 Task: Find connections with filter location Santa Cruz do Capibaribe with filter topic #Entrepreneurwith filter profile language Spanish with filter current company Servion Global Solutions with filter school Institute of Cost Accountants of India with filter industry Commercial and Industrial Equipment Rental with filter service category Search Engine Optimization (SEO) with filter keywords title Pharmacy Assistant
Action: Mouse moved to (191, 270)
Screenshot: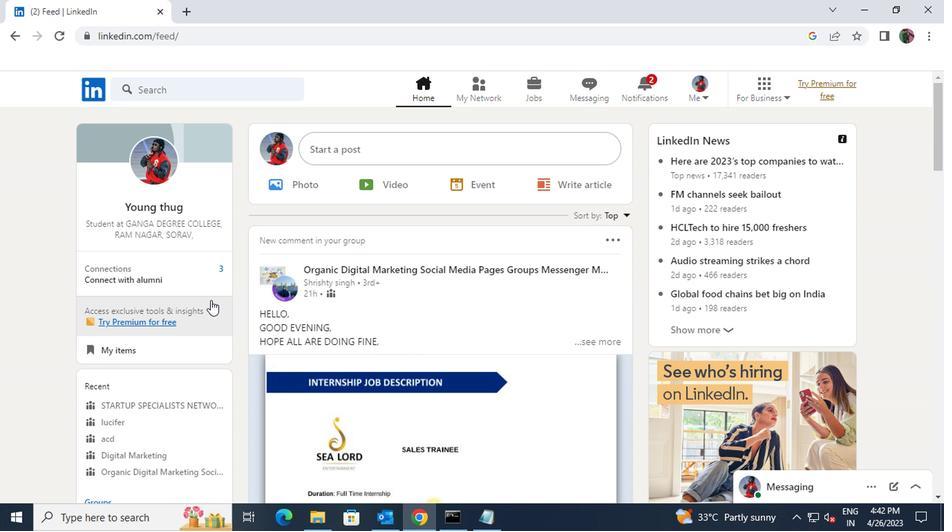 
Action: Mouse pressed left at (191, 270)
Screenshot: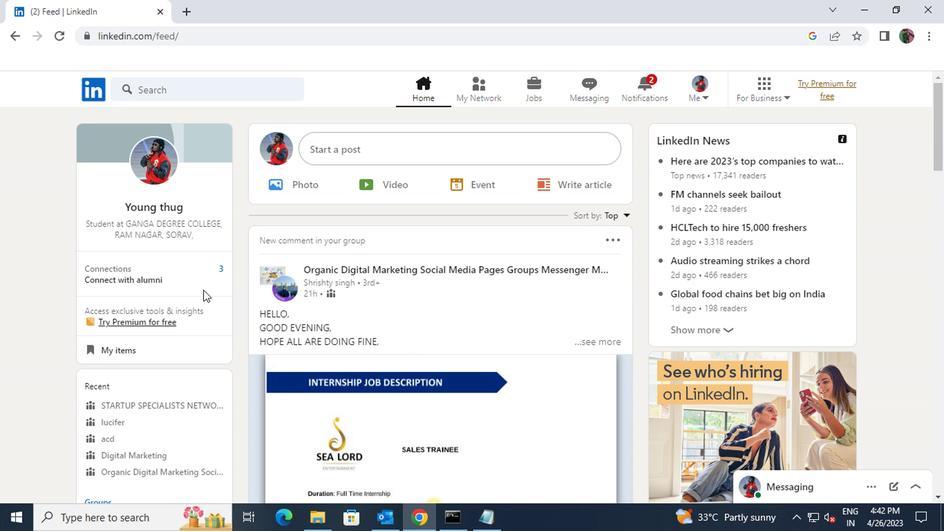 
Action: Mouse moved to (212, 159)
Screenshot: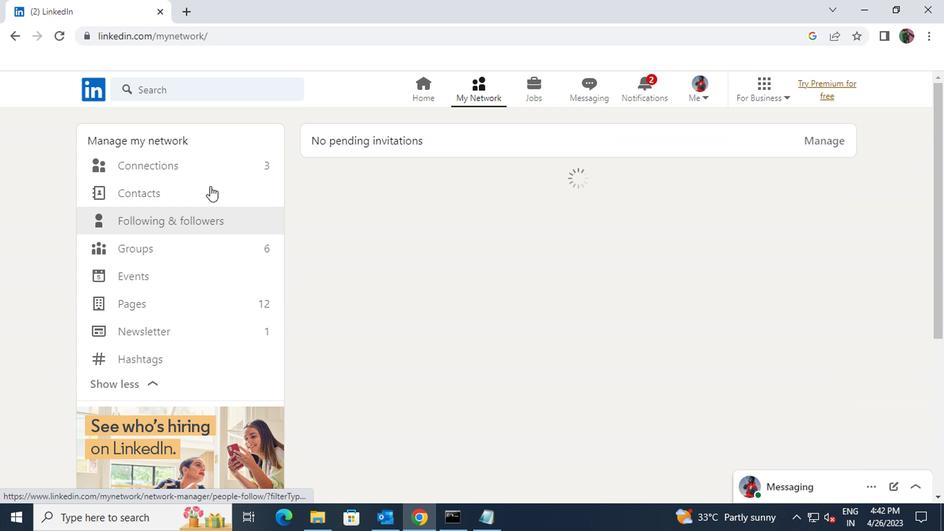 
Action: Mouse pressed left at (212, 159)
Screenshot: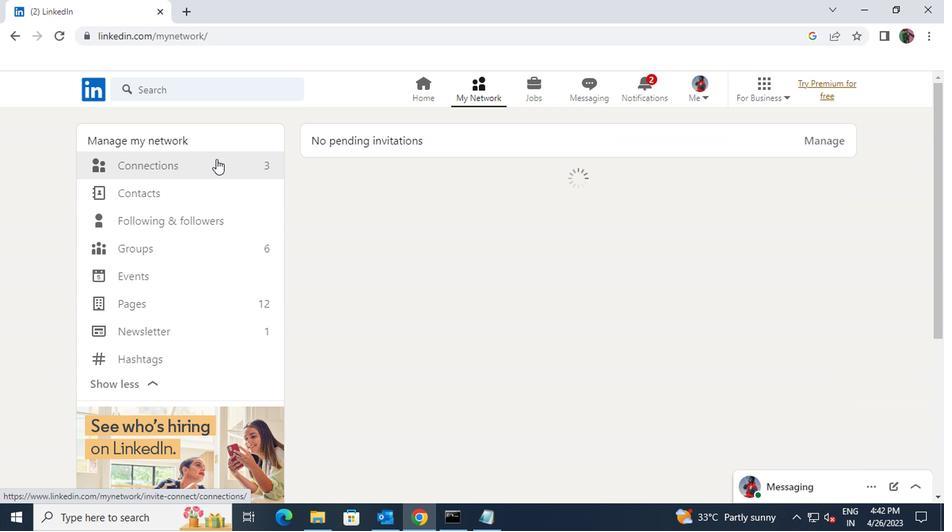 
Action: Mouse moved to (557, 167)
Screenshot: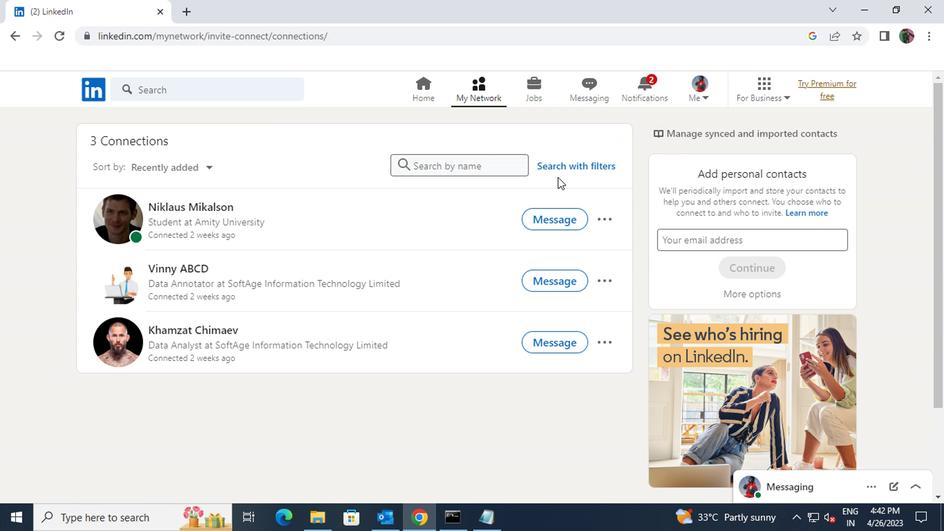 
Action: Mouse pressed left at (557, 167)
Screenshot: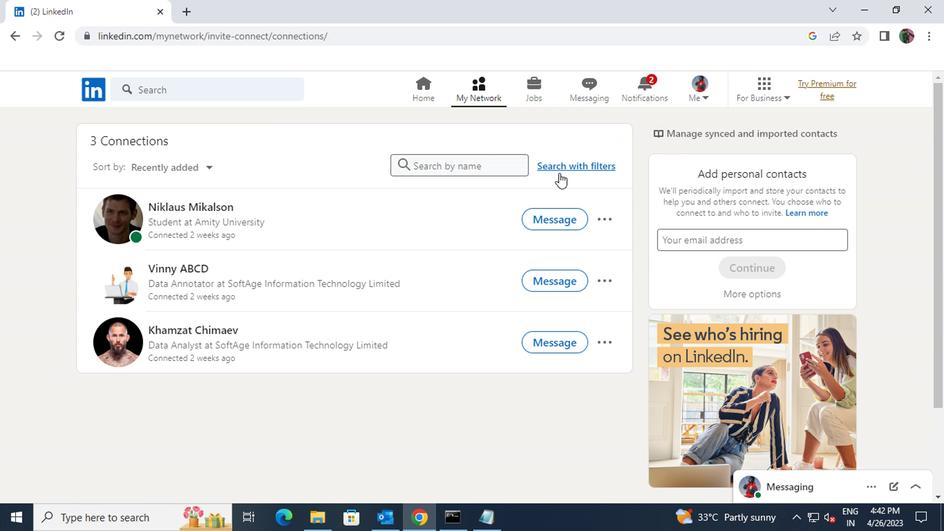 
Action: Mouse moved to (505, 133)
Screenshot: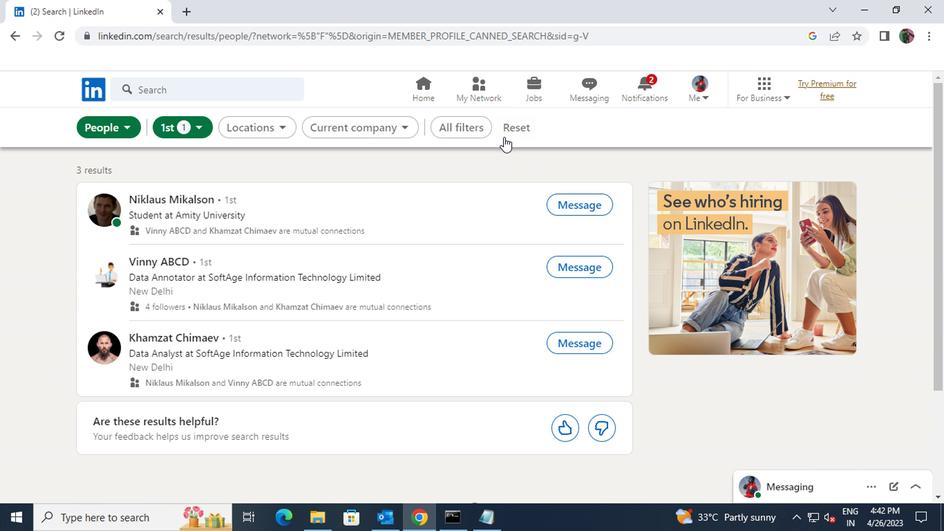 
Action: Mouse pressed left at (505, 133)
Screenshot: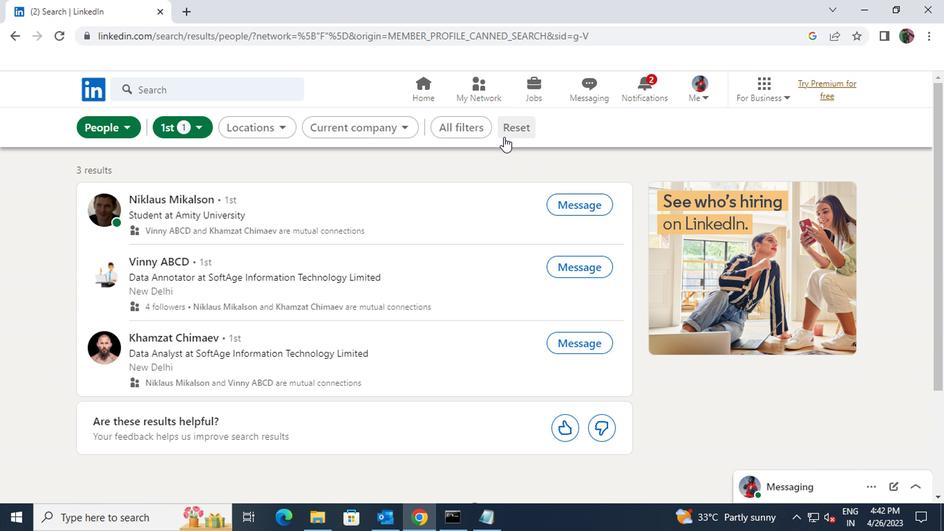 
Action: Mouse moved to (491, 132)
Screenshot: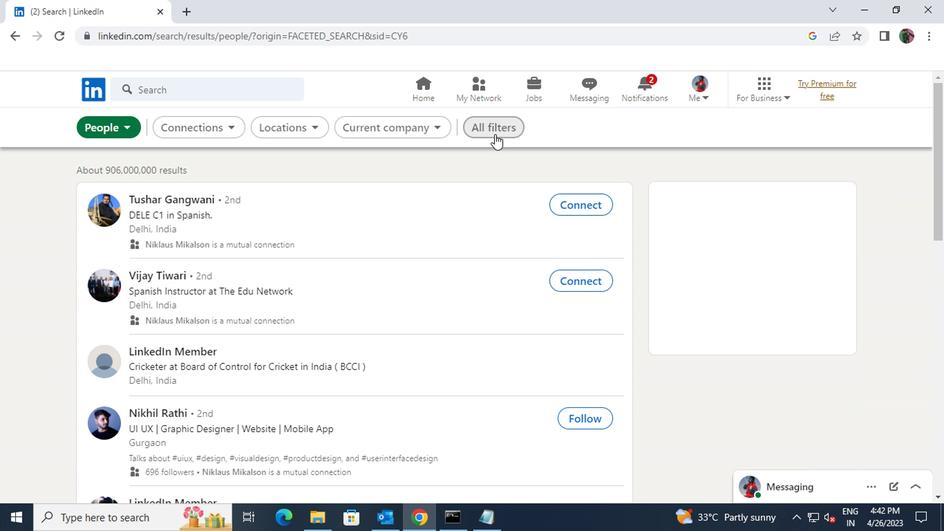 
Action: Mouse pressed left at (491, 132)
Screenshot: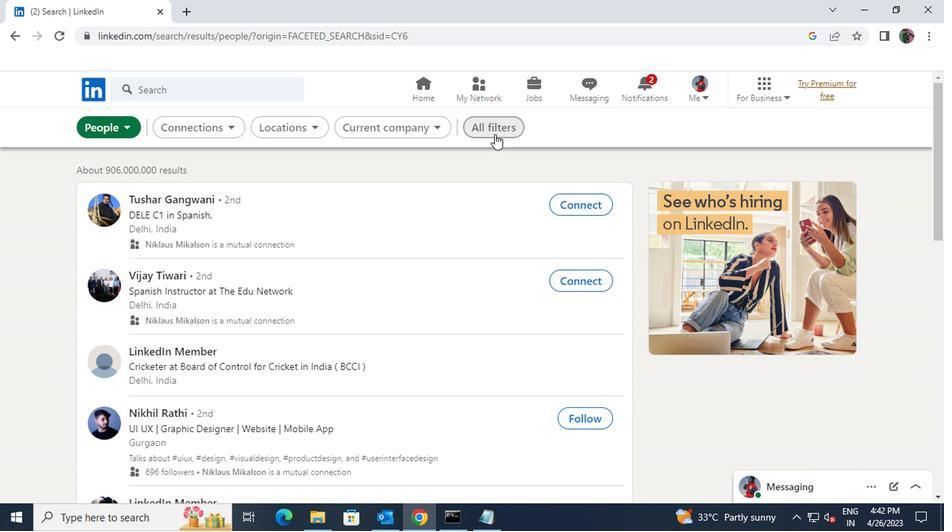 
Action: Mouse moved to (635, 296)
Screenshot: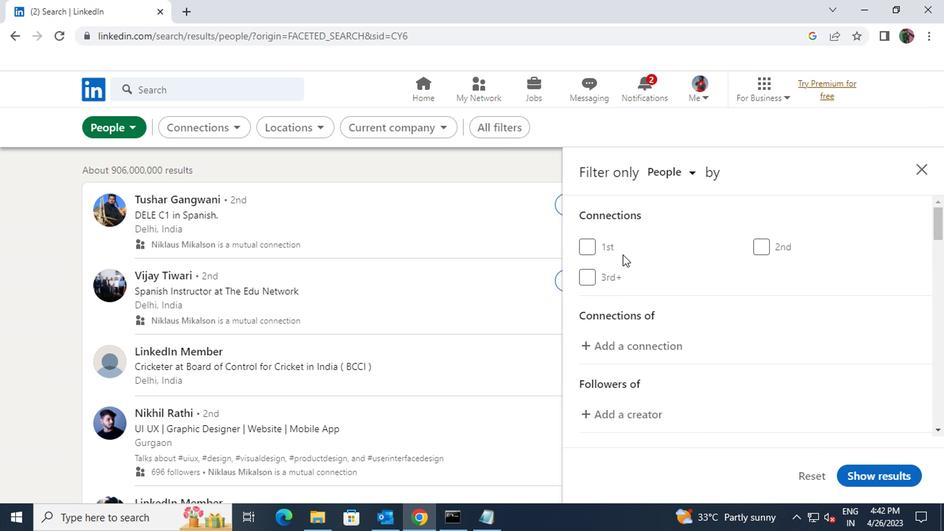 
Action: Mouse scrolled (635, 295) with delta (0, 0)
Screenshot: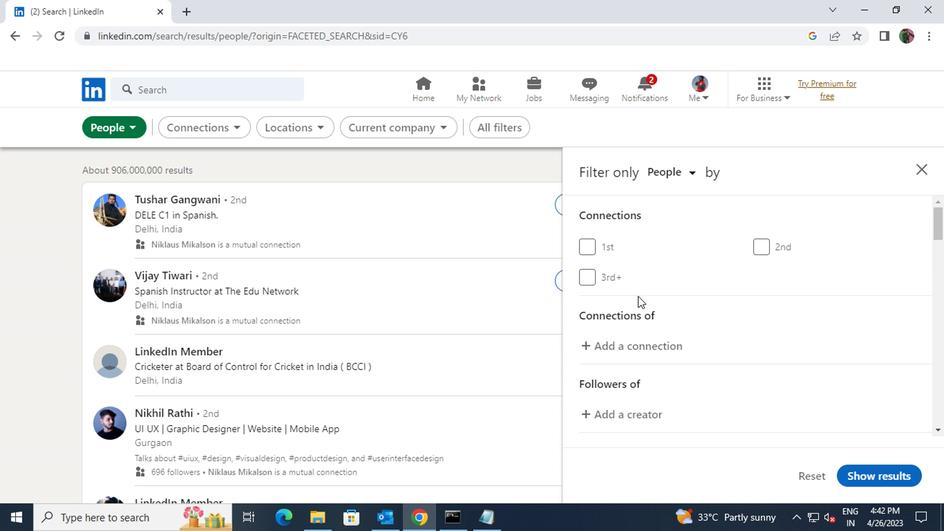 
Action: Mouse scrolled (635, 295) with delta (0, 0)
Screenshot: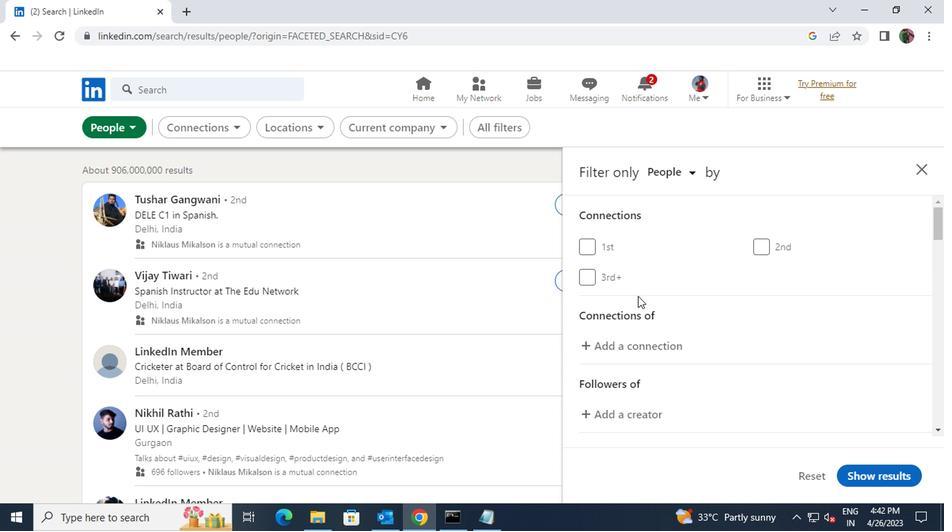 
Action: Mouse scrolled (635, 295) with delta (0, 0)
Screenshot: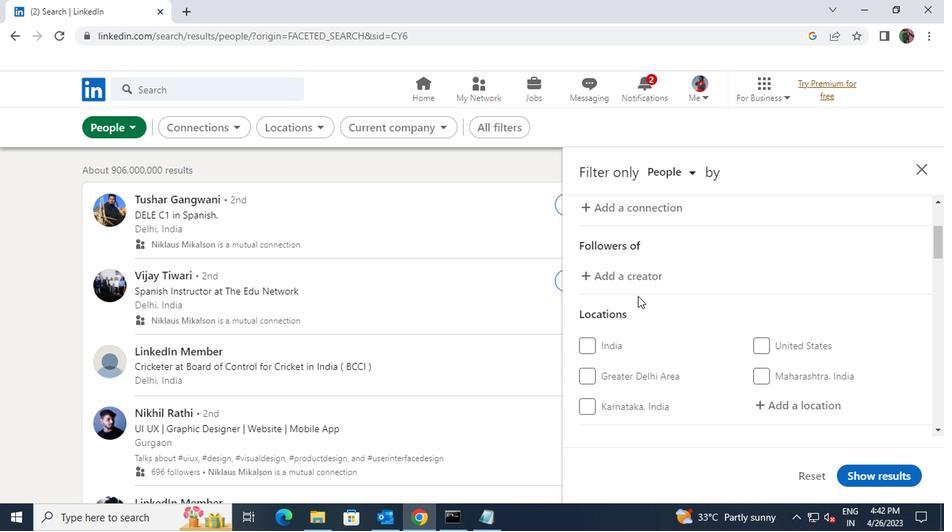 
Action: Mouse moved to (781, 328)
Screenshot: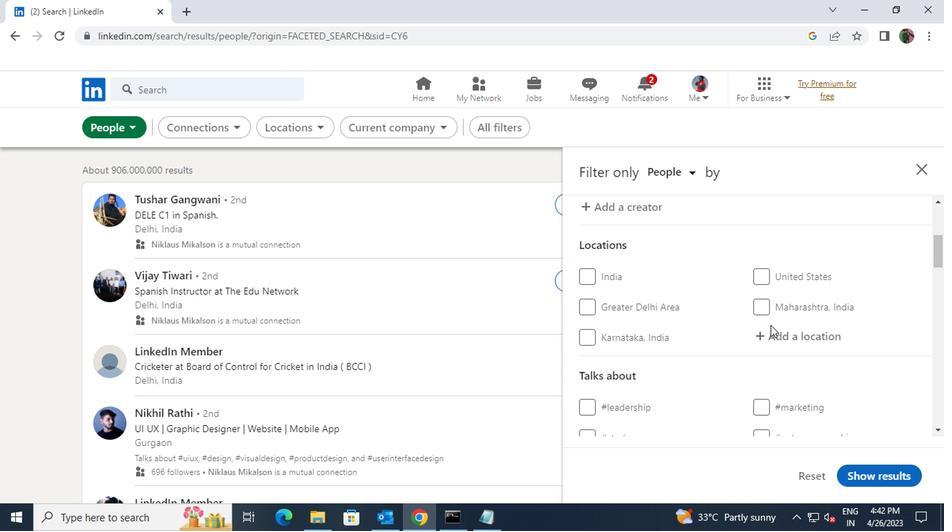 
Action: Mouse pressed left at (781, 328)
Screenshot: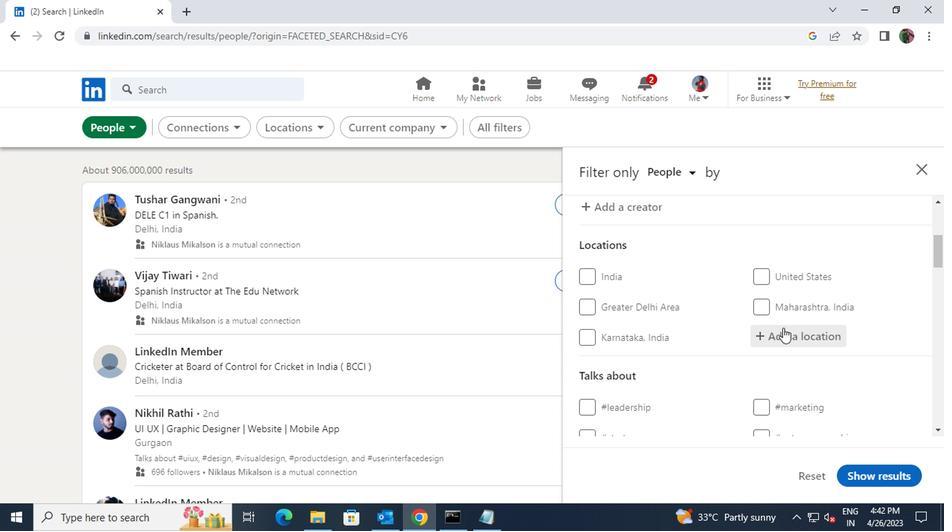 
Action: Key pressed <Key.shift>SANTA<Key.space>CRUZ<Key.space>DO<Key.space>CAP
Screenshot: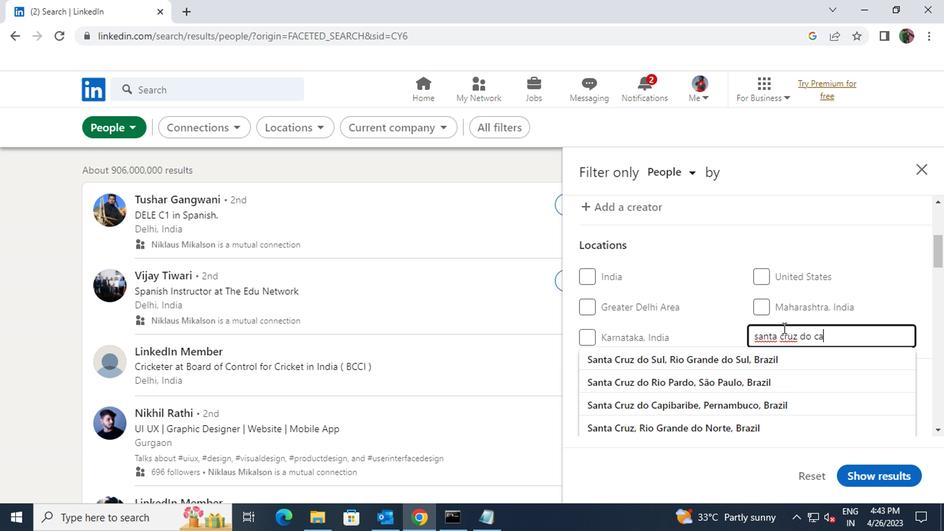 
Action: Mouse moved to (771, 358)
Screenshot: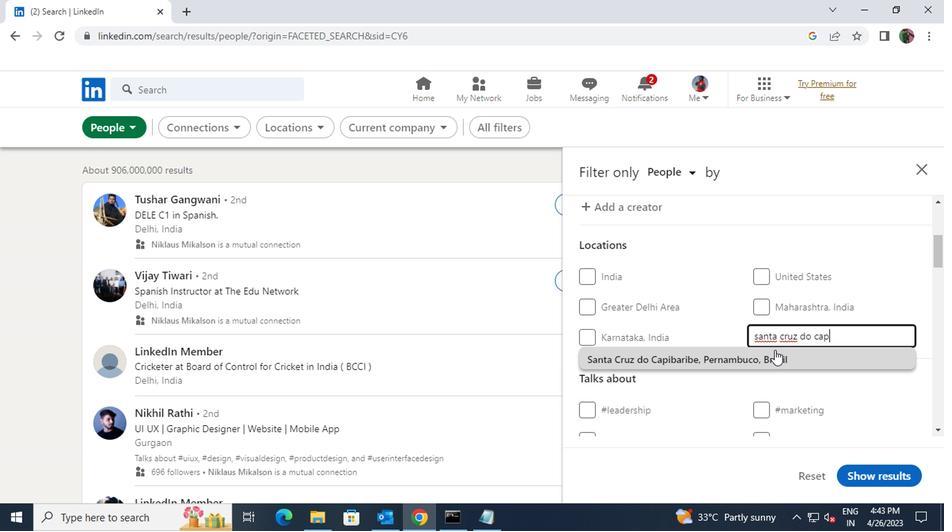 
Action: Mouse pressed left at (771, 358)
Screenshot: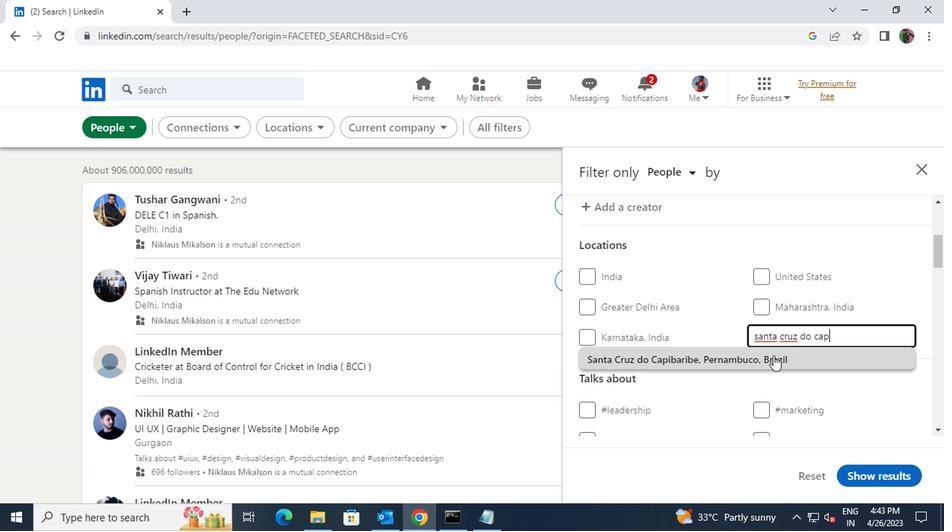 
Action: Mouse scrolled (771, 357) with delta (0, 0)
Screenshot: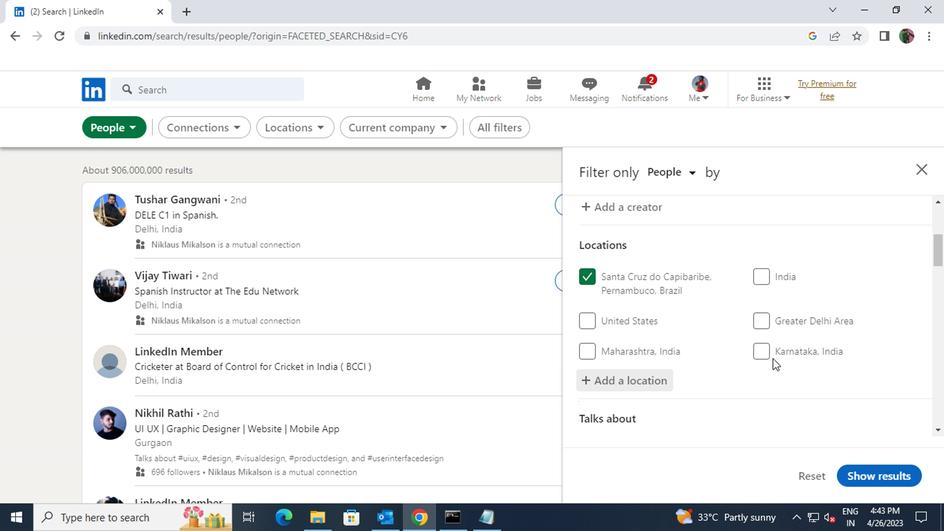 
Action: Mouse scrolled (771, 357) with delta (0, 0)
Screenshot: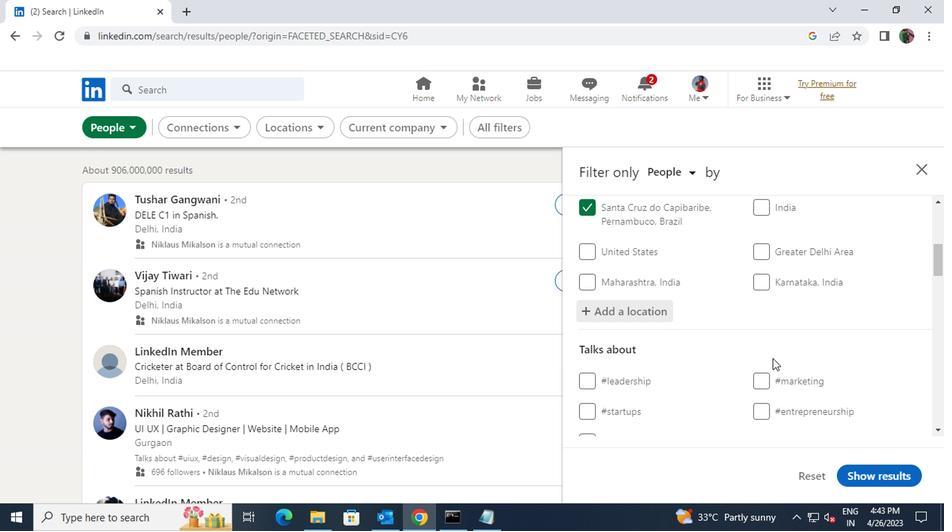
Action: Mouse scrolled (771, 357) with delta (0, 0)
Screenshot: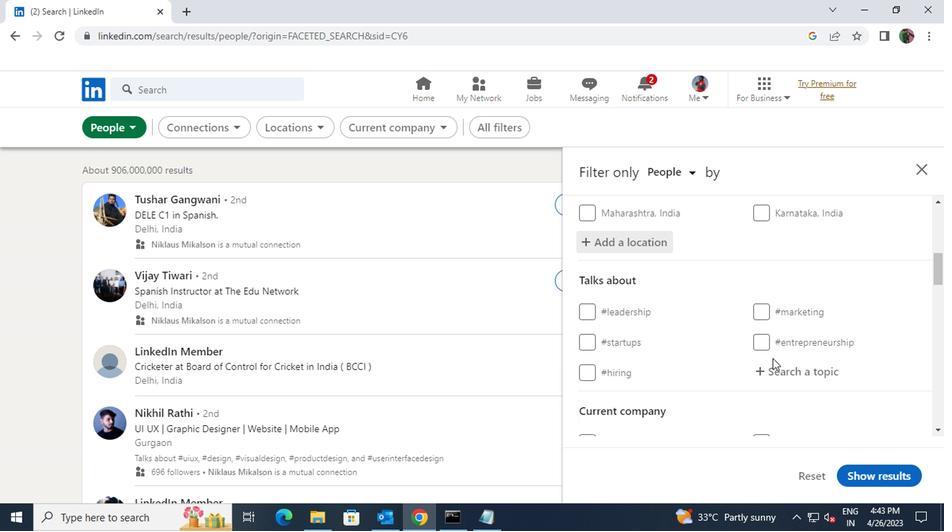
Action: Mouse moved to (773, 304)
Screenshot: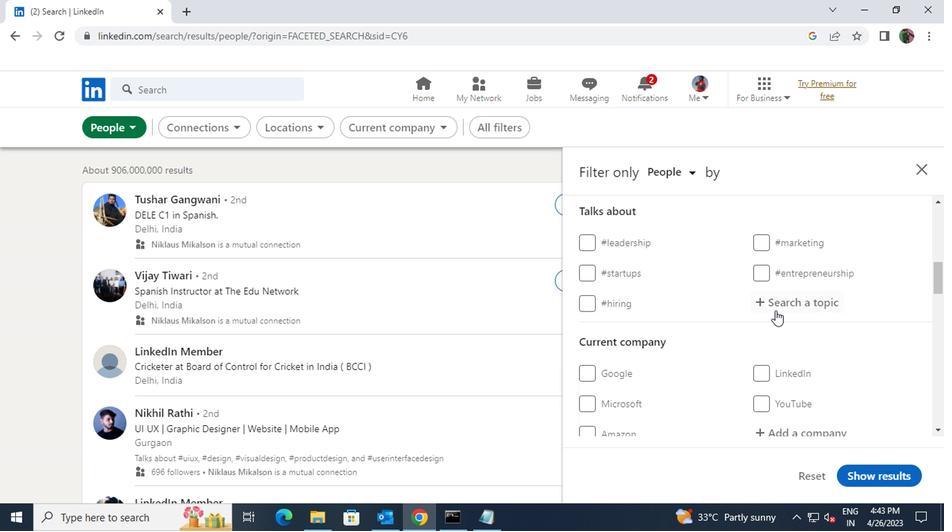 
Action: Mouse pressed left at (773, 304)
Screenshot: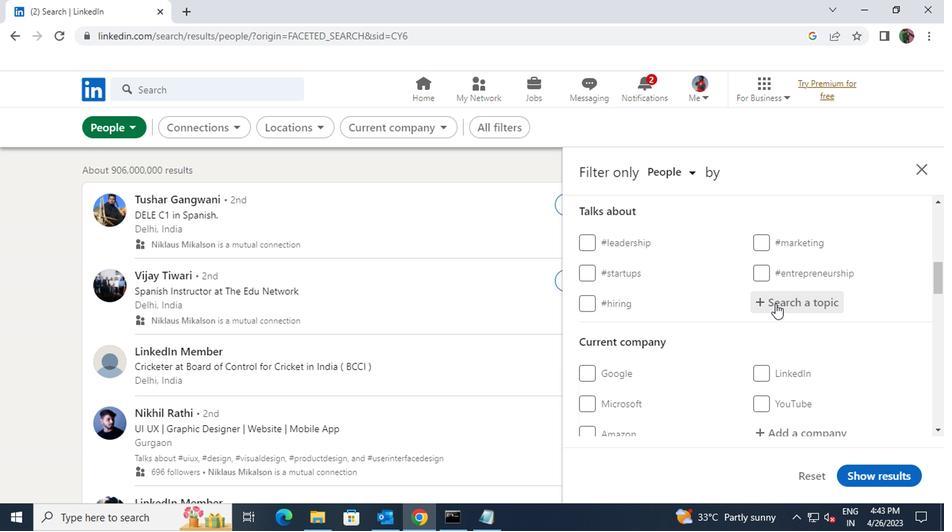 
Action: Key pressed <Key.shift><Key.shift><Key.shift><Key.shift><Key.shift><Key.shift><Key.shift><Key.shift>#<Key.shift>ENTERPENERSHIPWITH
Screenshot: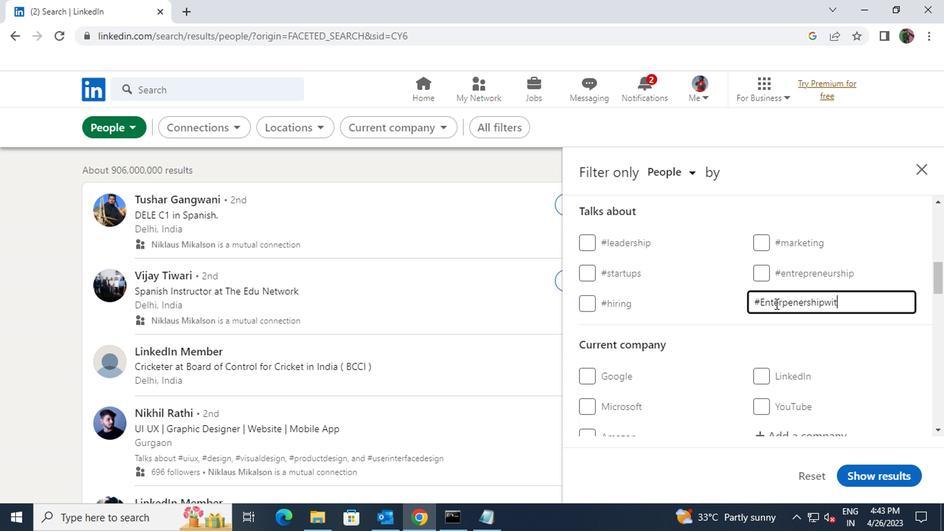 
Action: Mouse scrolled (773, 303) with delta (0, 0)
Screenshot: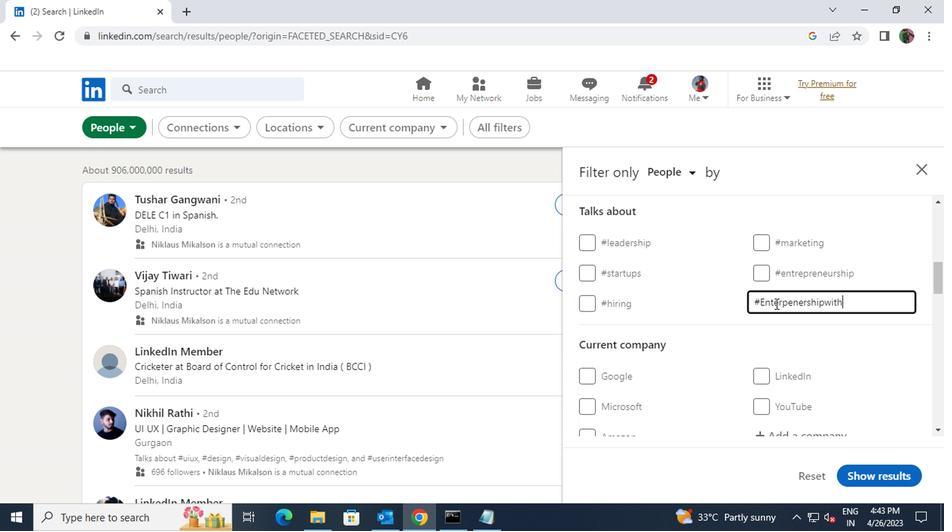 
Action: Mouse scrolled (773, 303) with delta (0, 0)
Screenshot: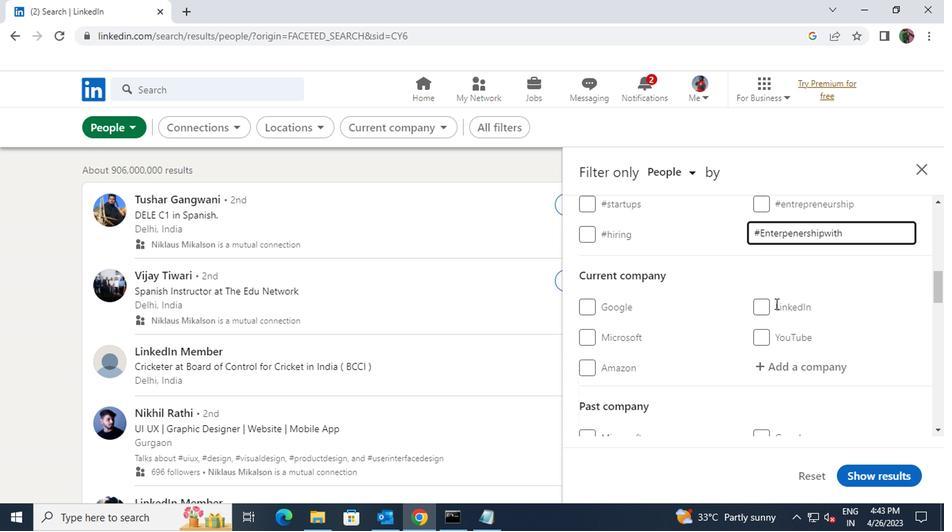 
Action: Mouse scrolled (773, 303) with delta (0, 0)
Screenshot: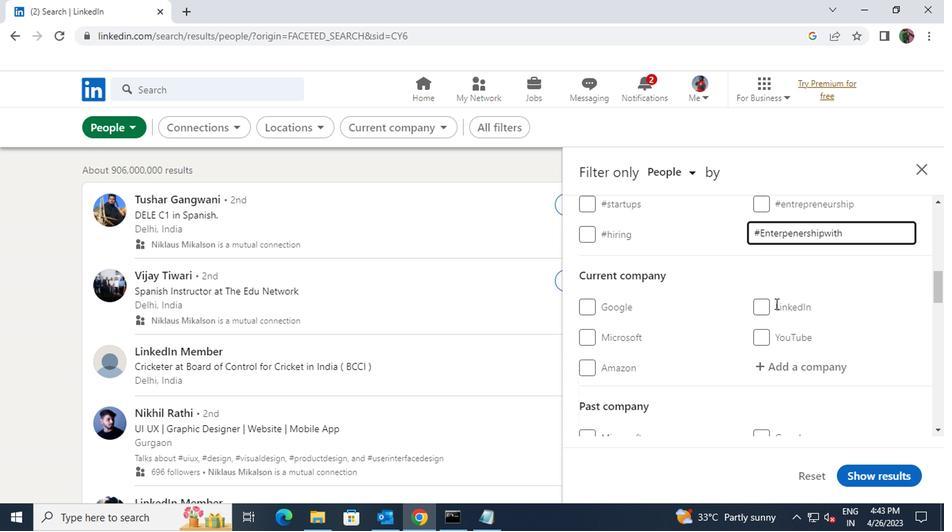 
Action: Mouse moved to (785, 232)
Screenshot: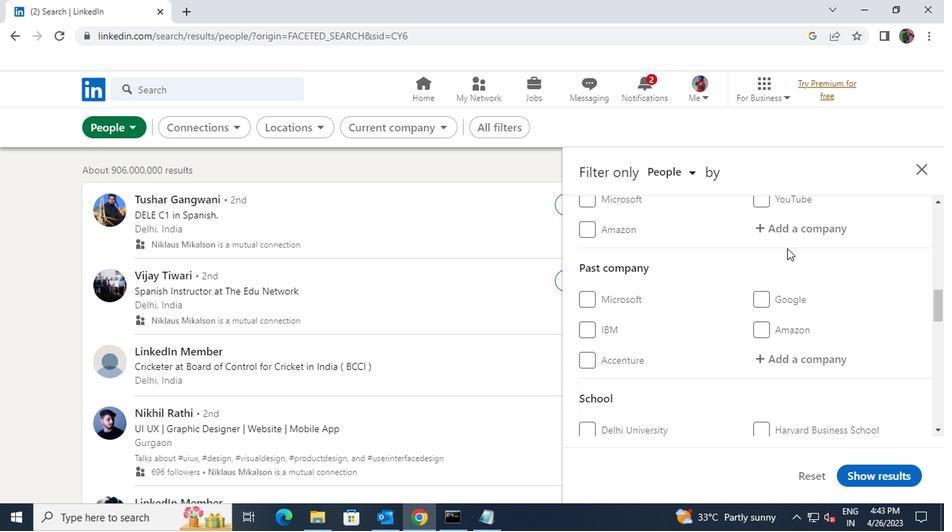 
Action: Mouse pressed left at (785, 232)
Screenshot: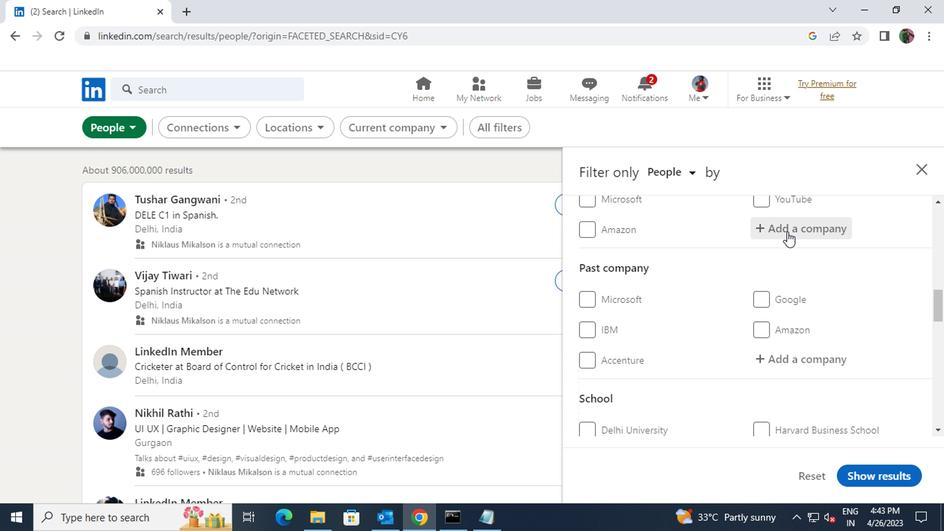 
Action: Key pressed <Key.shift>SERVION
Screenshot: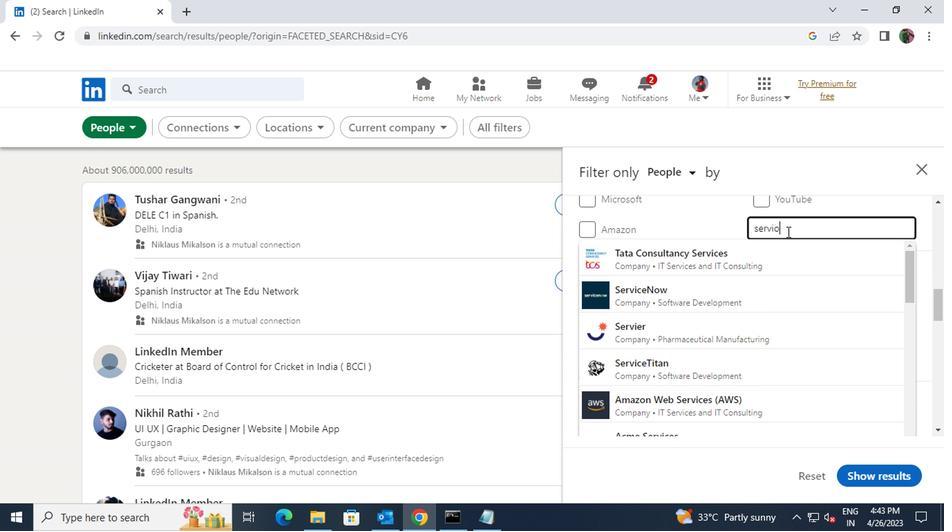 
Action: Mouse moved to (781, 247)
Screenshot: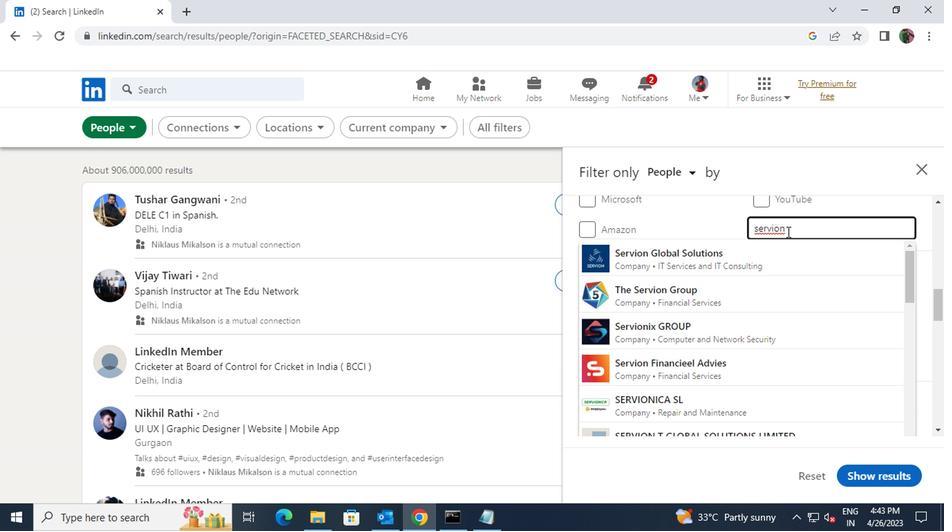 
Action: Mouse pressed left at (781, 247)
Screenshot: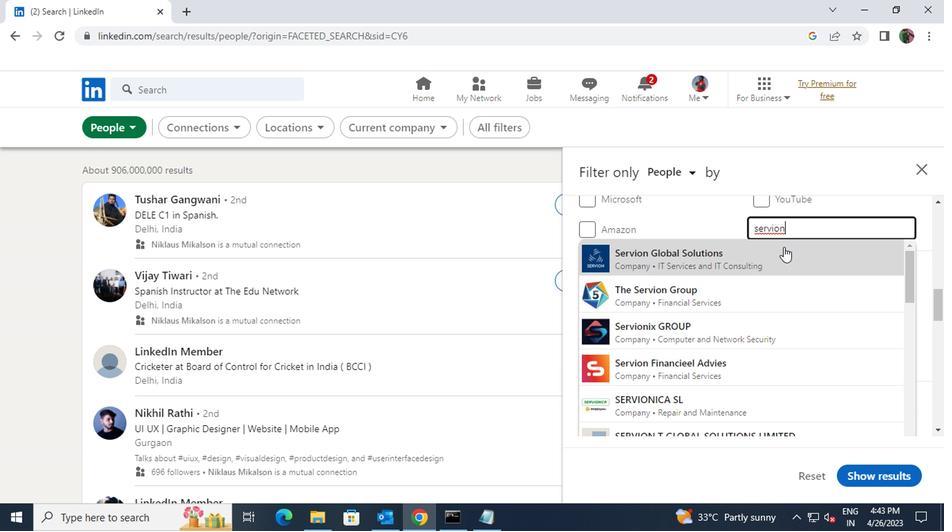
Action: Mouse scrolled (781, 246) with delta (0, 0)
Screenshot: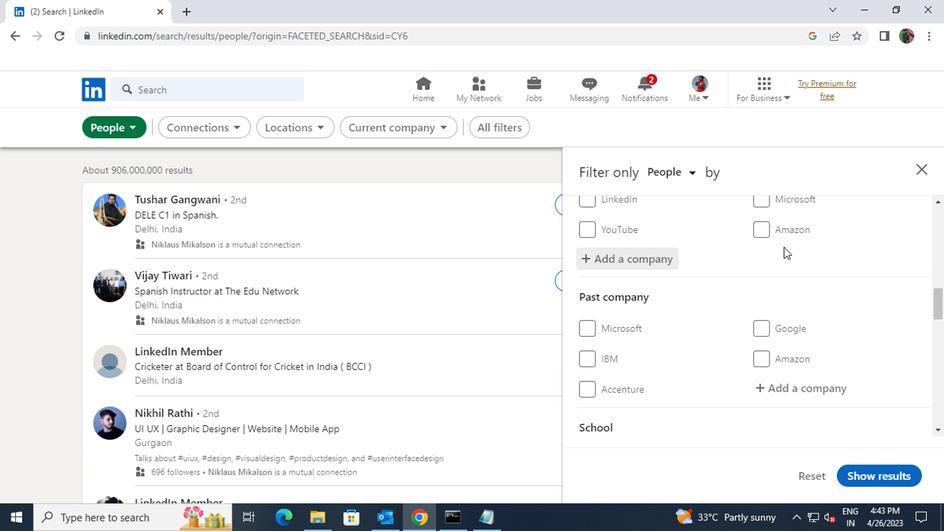 
Action: Mouse scrolled (781, 246) with delta (0, 0)
Screenshot: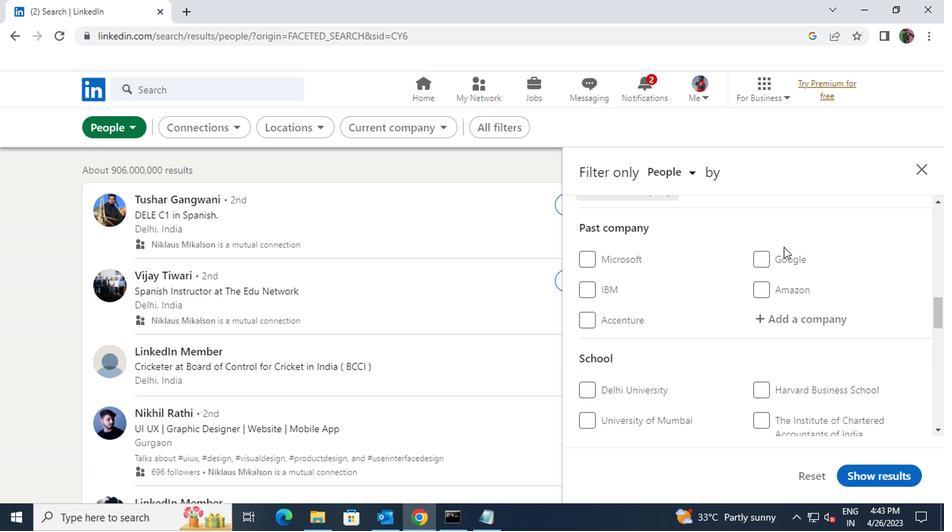 
Action: Mouse scrolled (781, 246) with delta (0, 0)
Screenshot: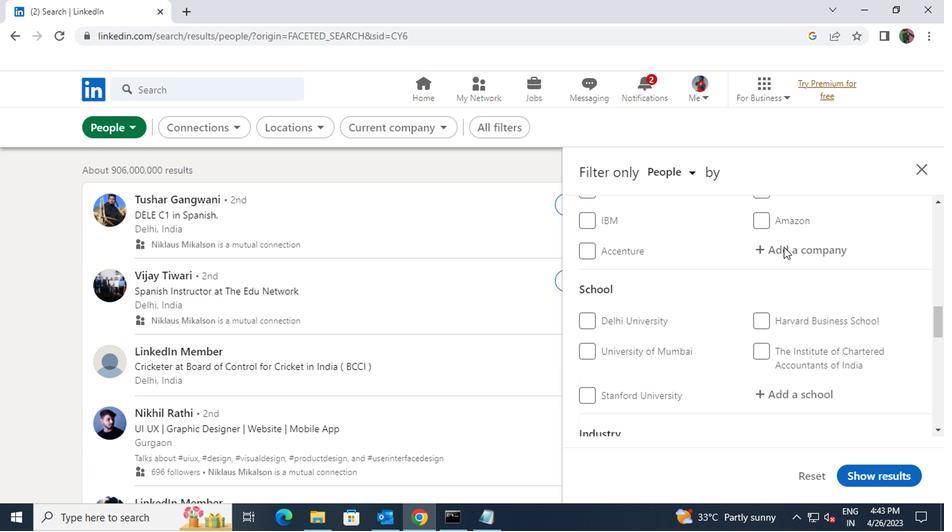 
Action: Mouse moved to (788, 319)
Screenshot: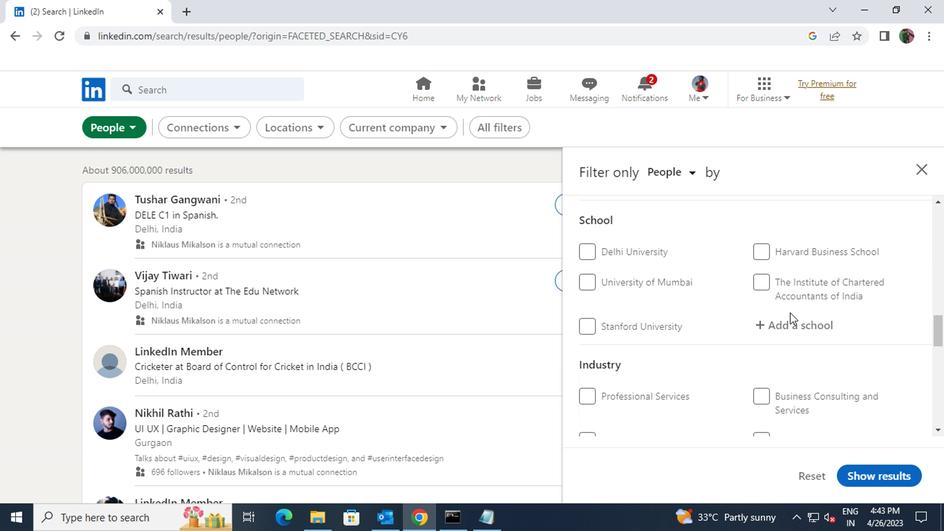 
Action: Mouse pressed left at (788, 319)
Screenshot: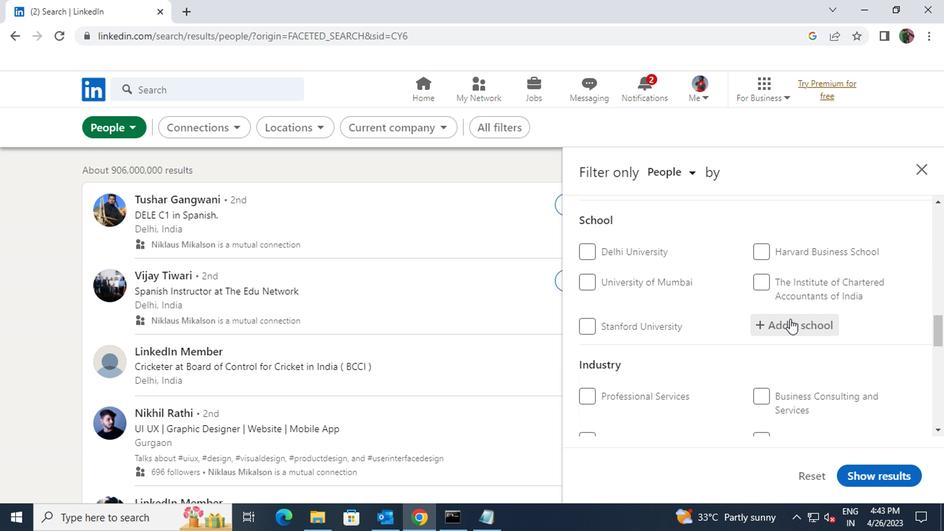 
Action: Key pressed <Key.shift>INSTITUTE<Key.space>OF<Key.space>COST
Screenshot: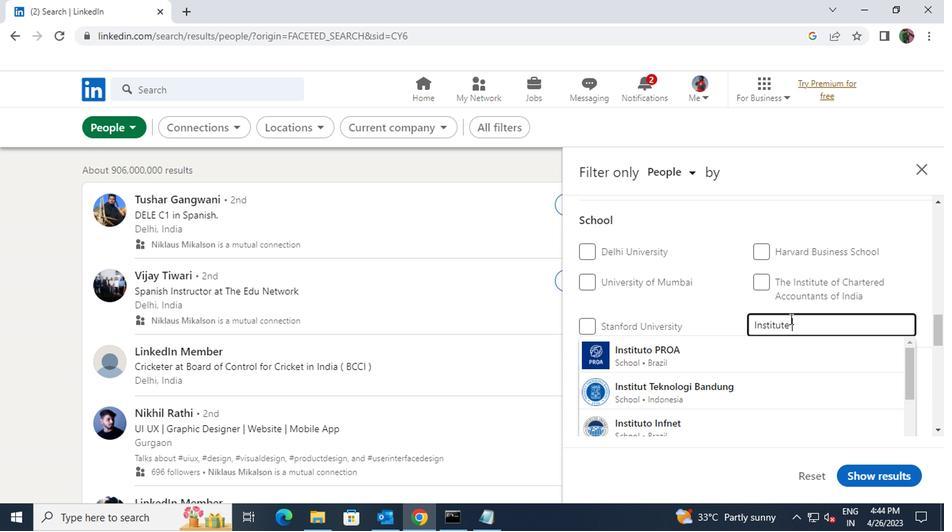 
Action: Mouse moved to (778, 350)
Screenshot: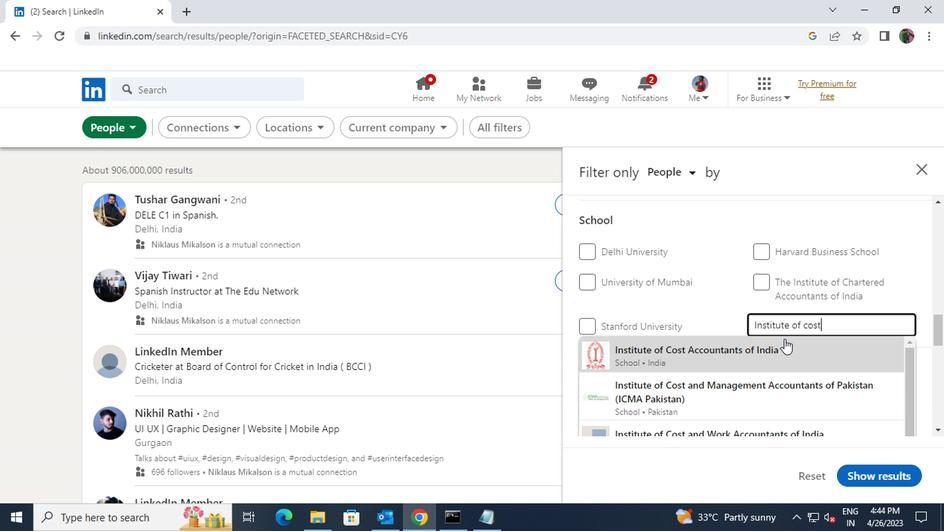 
Action: Mouse pressed left at (778, 350)
Screenshot: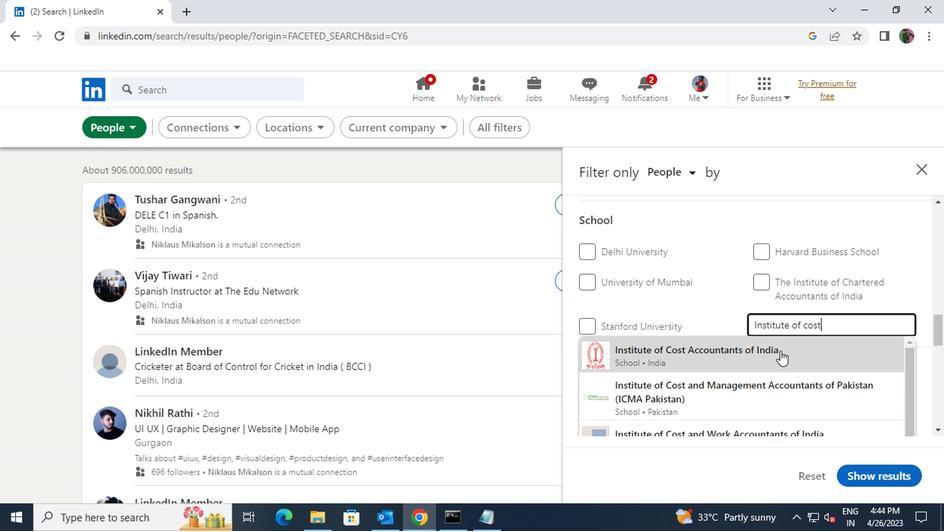 
Action: Mouse scrolled (778, 350) with delta (0, 0)
Screenshot: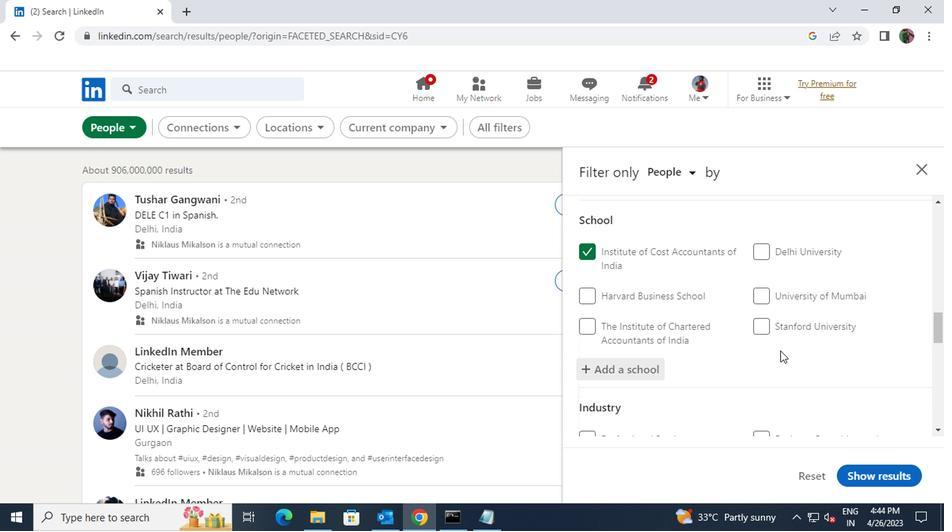 
Action: Mouse scrolled (778, 350) with delta (0, 0)
Screenshot: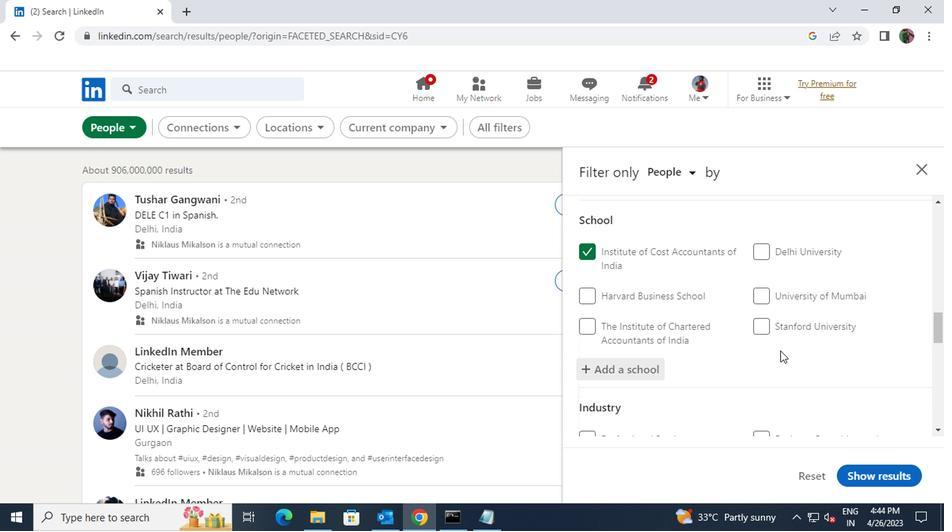 
Action: Mouse scrolled (778, 350) with delta (0, 0)
Screenshot: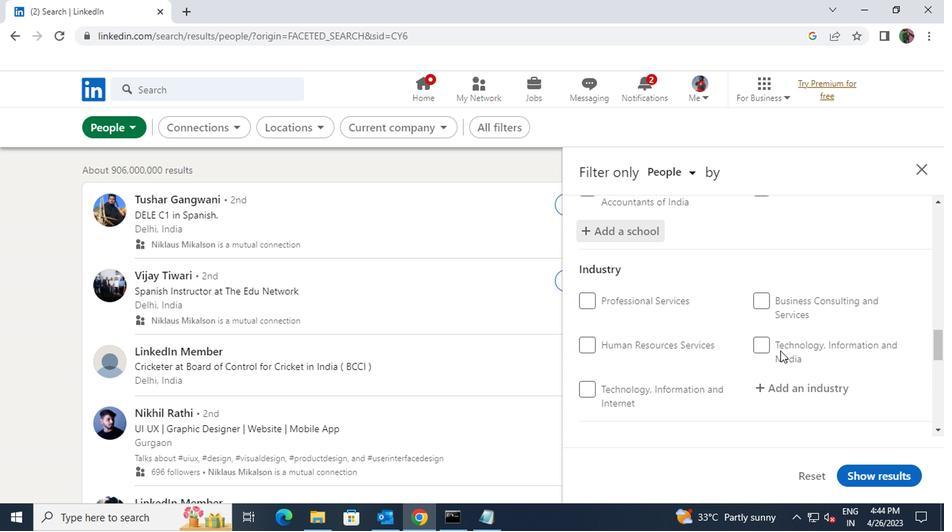 
Action: Mouse moved to (776, 319)
Screenshot: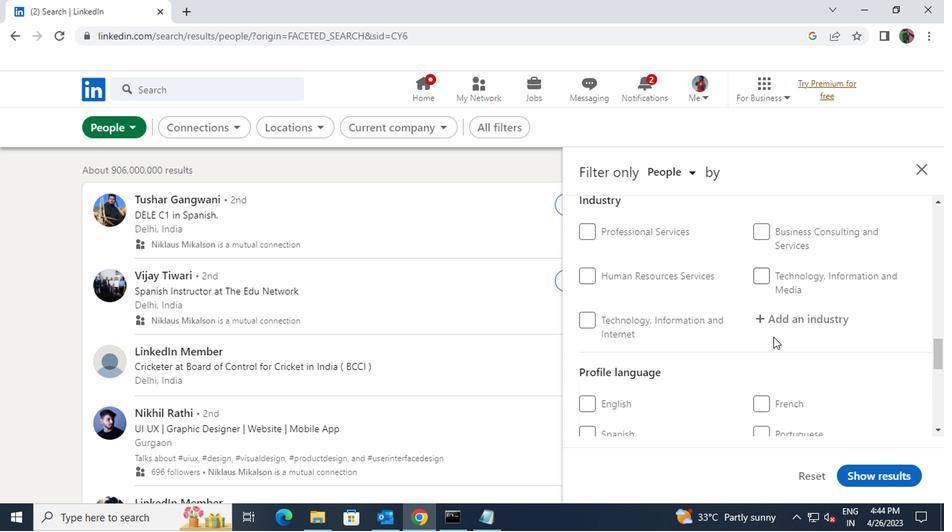 
Action: Mouse pressed left at (776, 319)
Screenshot: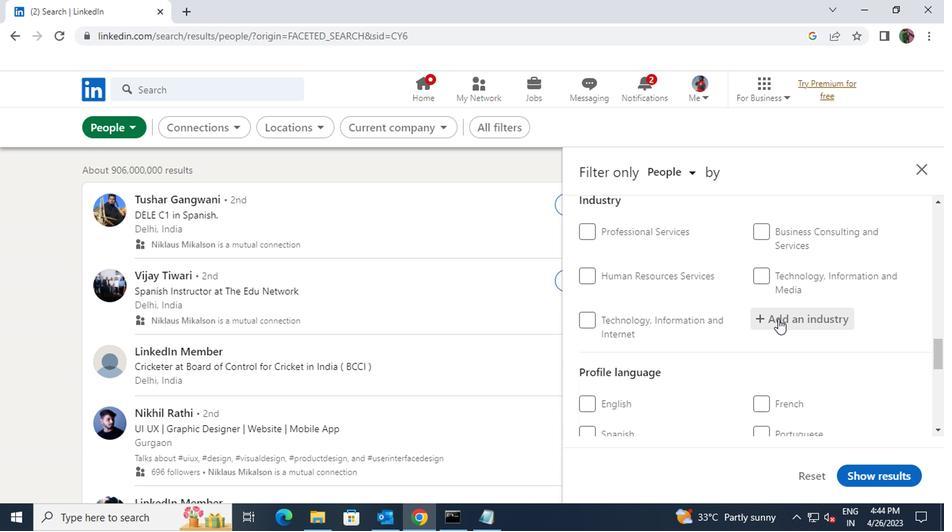 
Action: Key pressed <Key.shift><Key.shift><Key.shift><Key.shift><Key.shift><Key.shift>EQUIPMENT<Key.space>RENTAL
Screenshot: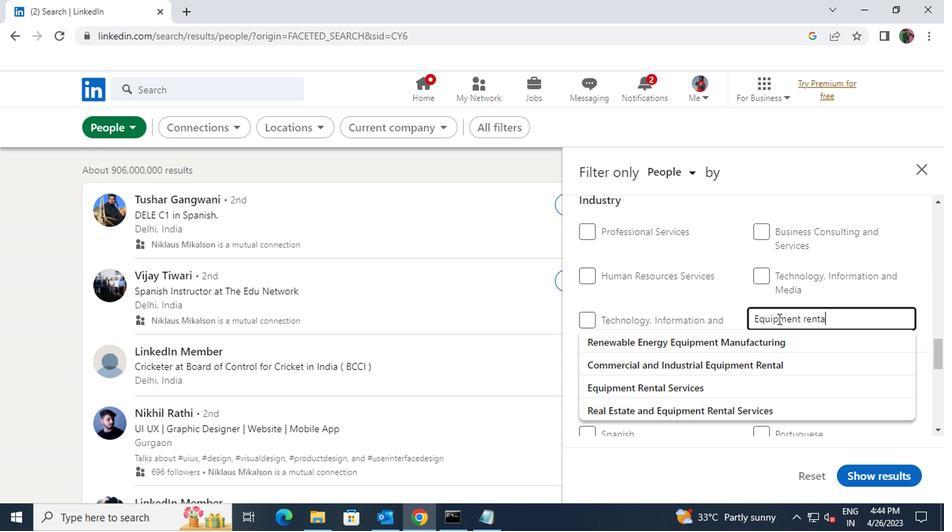 
Action: Mouse moved to (765, 359)
Screenshot: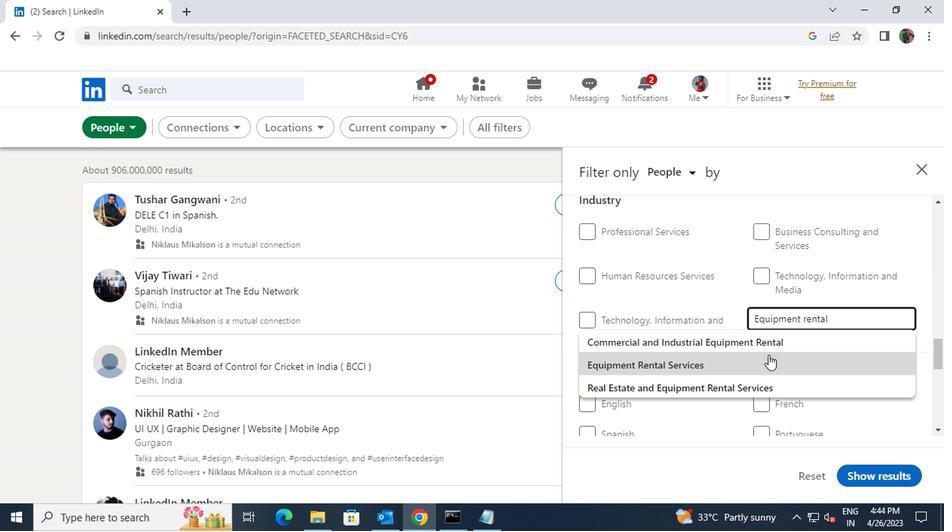
Action: Mouse pressed left at (765, 359)
Screenshot: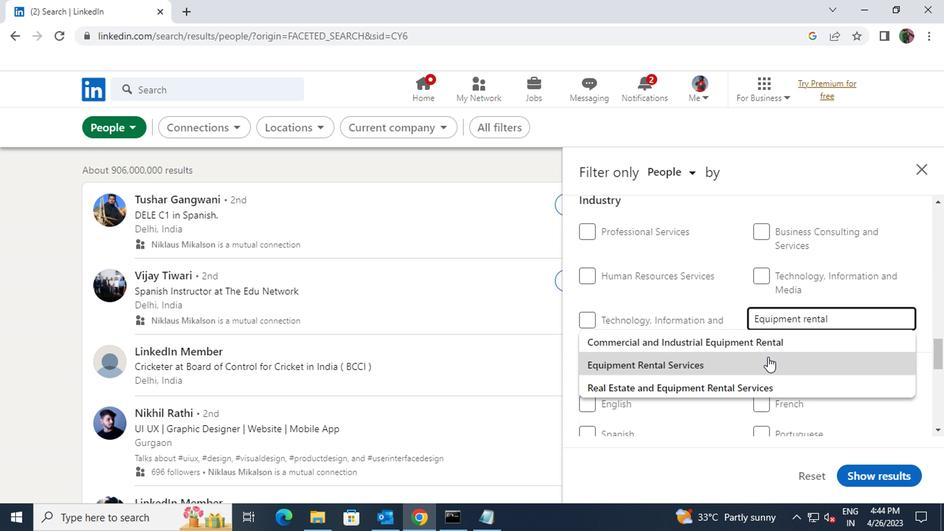 
Action: Mouse scrolled (765, 358) with delta (0, 0)
Screenshot: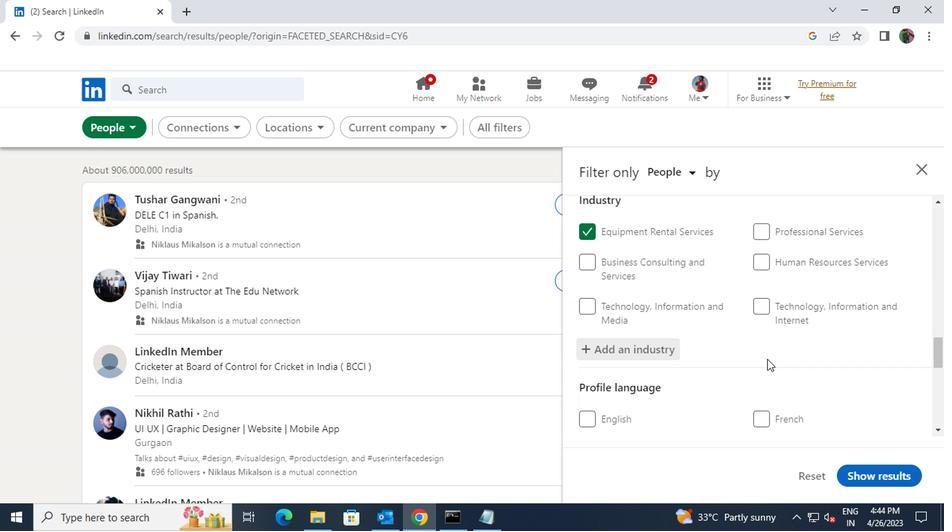 
Action: Mouse scrolled (765, 358) with delta (0, 0)
Screenshot: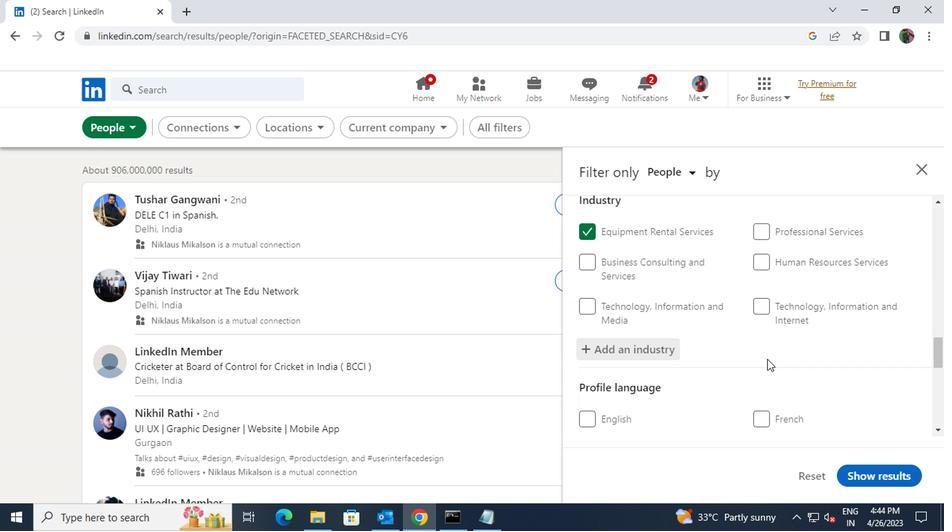 
Action: Mouse moved to (592, 310)
Screenshot: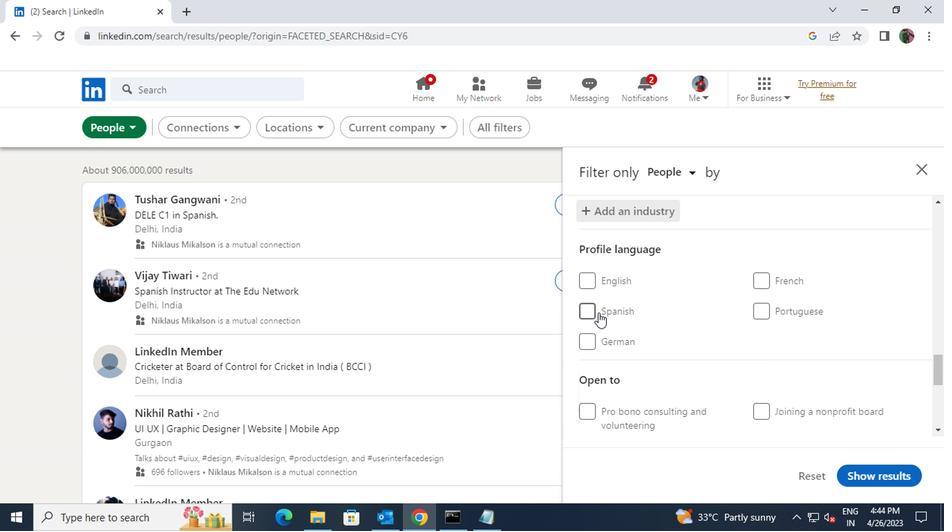 
Action: Mouse pressed left at (592, 310)
Screenshot: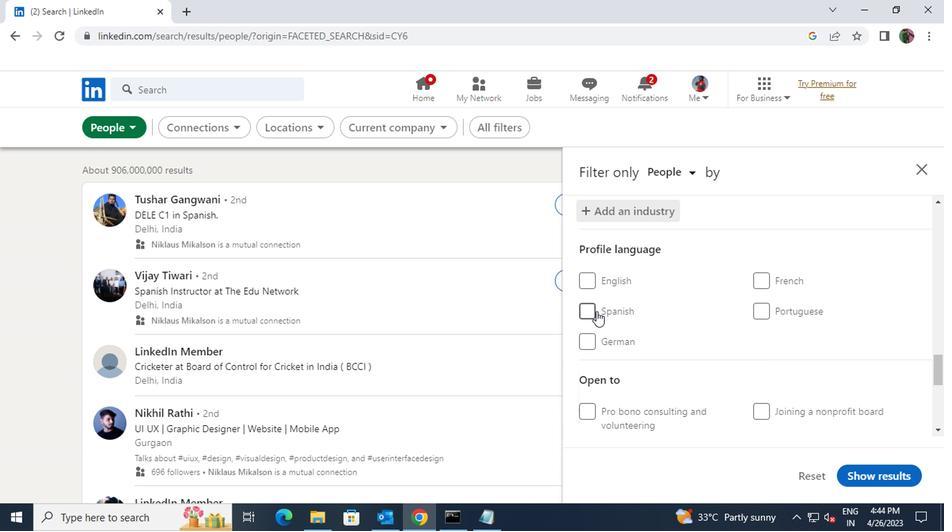 
Action: Mouse moved to (663, 336)
Screenshot: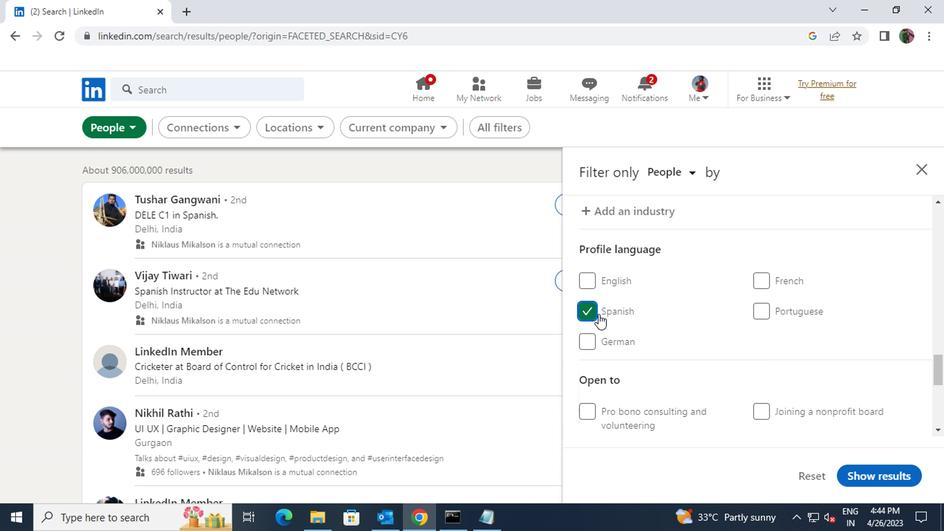 
Action: Mouse scrolled (663, 335) with delta (0, 0)
Screenshot: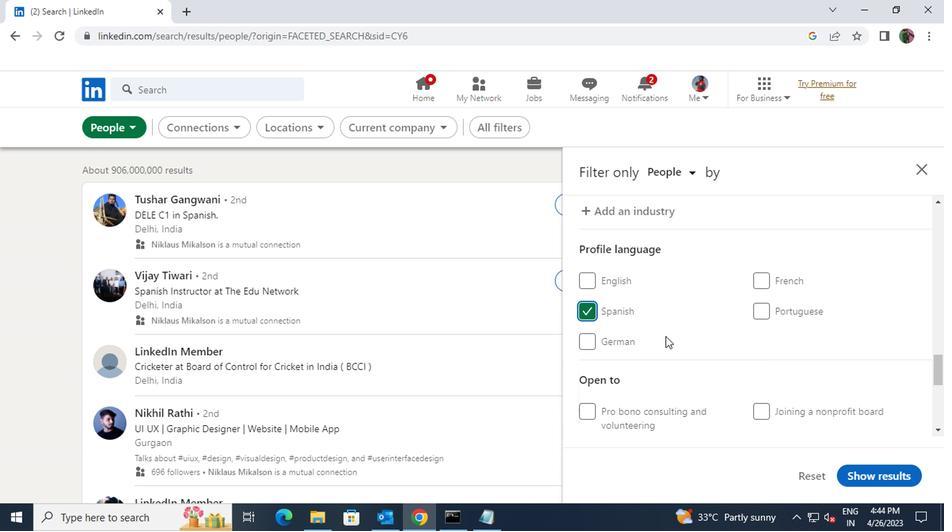 
Action: Mouse scrolled (663, 335) with delta (0, 0)
Screenshot: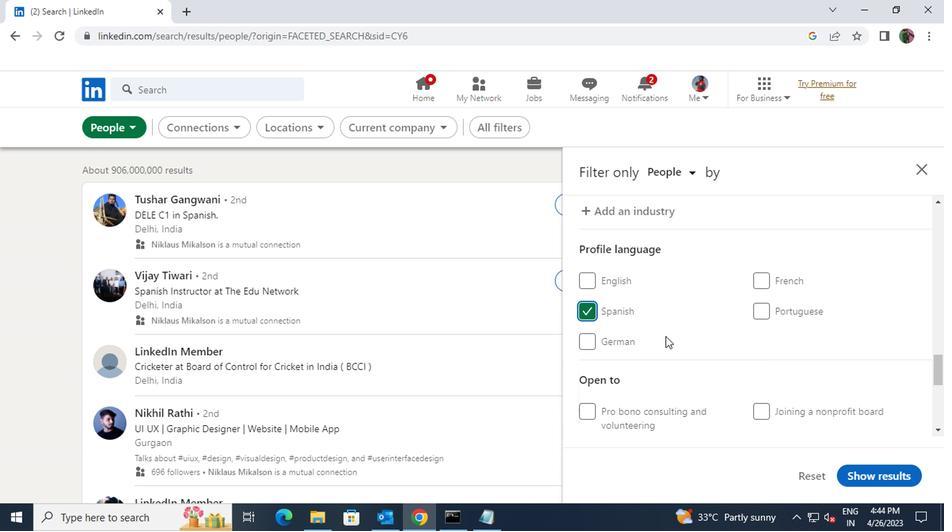 
Action: Mouse scrolled (663, 335) with delta (0, 0)
Screenshot: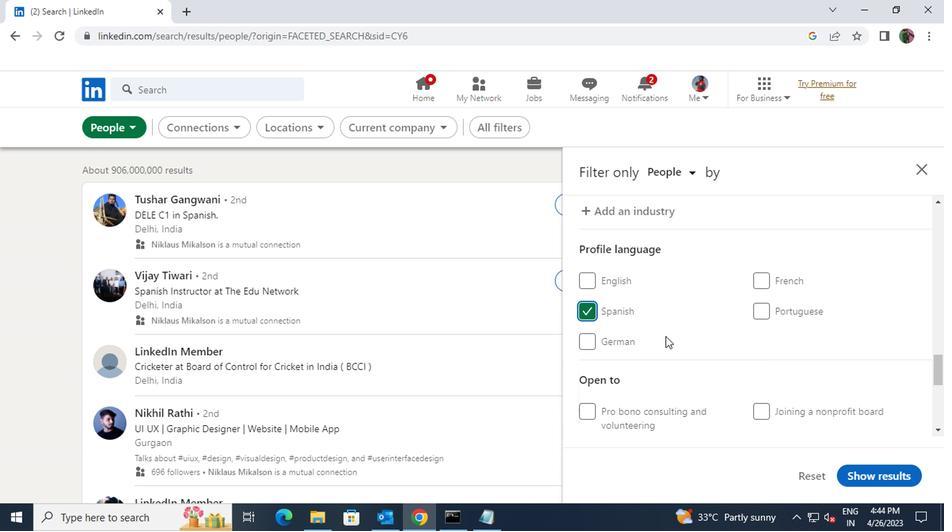 
Action: Mouse moved to (728, 367)
Screenshot: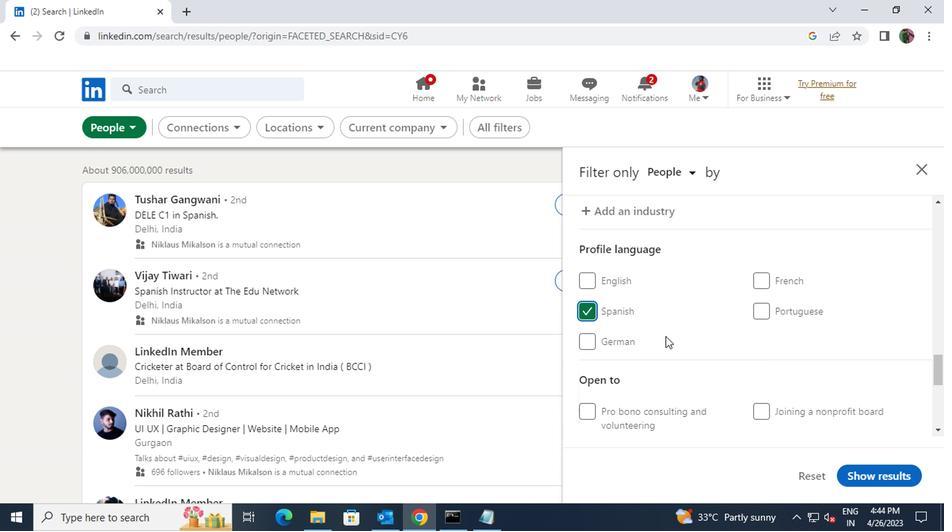 
Action: Mouse scrolled (728, 367) with delta (0, 0)
Screenshot: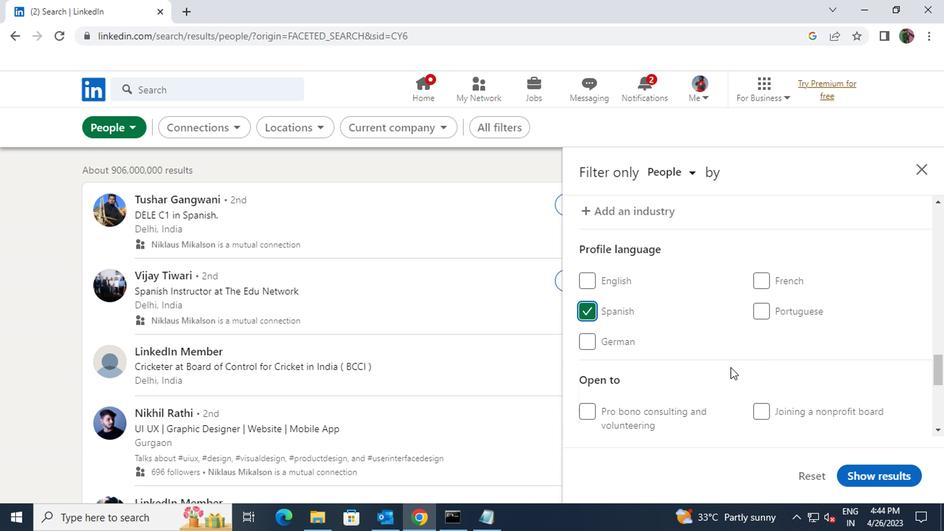 
Action: Mouse scrolled (728, 367) with delta (0, 0)
Screenshot: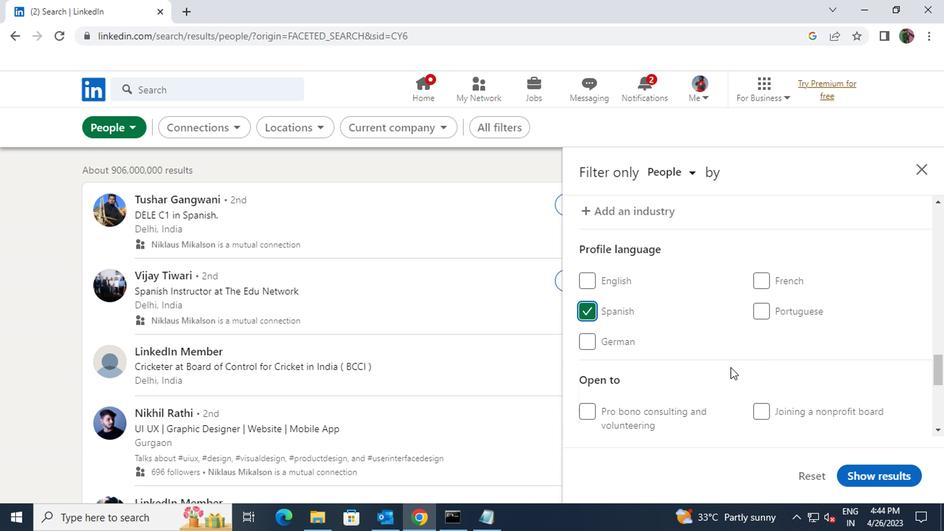 
Action: Mouse scrolled (728, 367) with delta (0, 0)
Screenshot: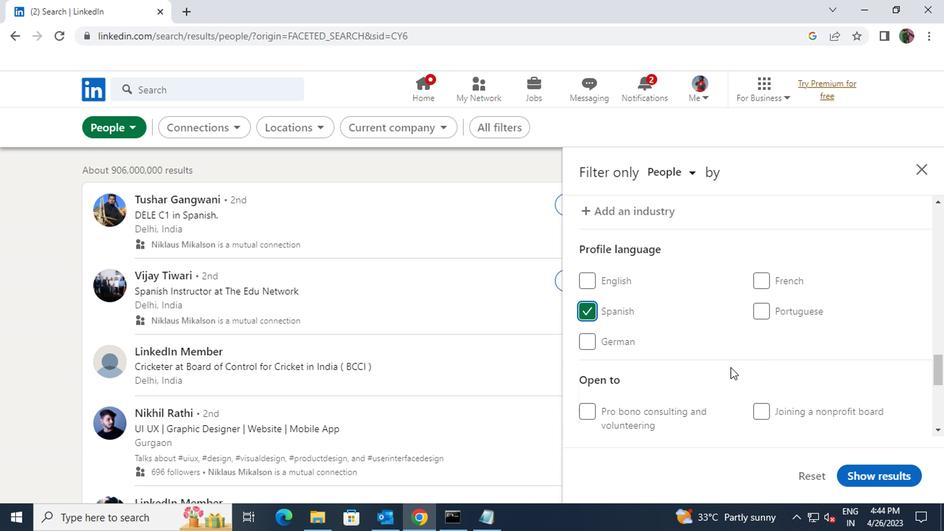 
Action: Mouse scrolled (728, 367) with delta (0, 0)
Screenshot: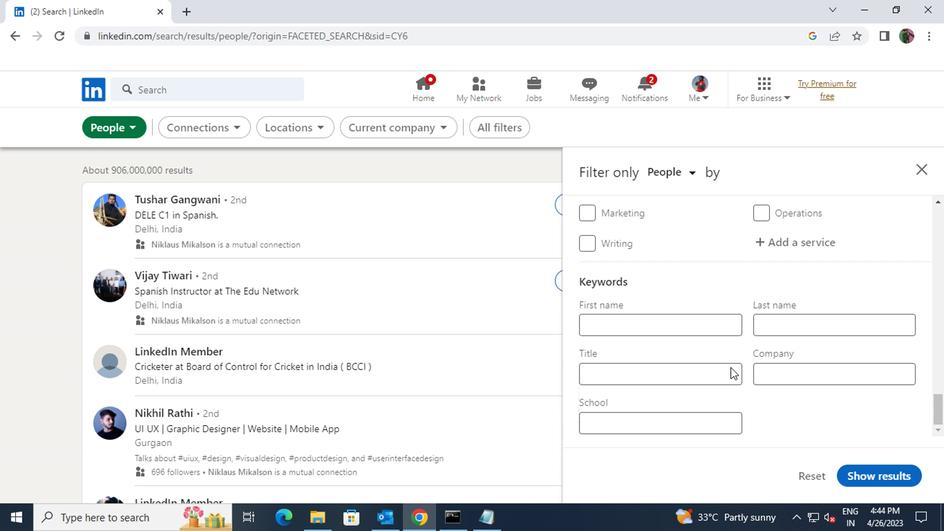 
Action: Mouse scrolled (728, 367) with delta (0, 0)
Screenshot: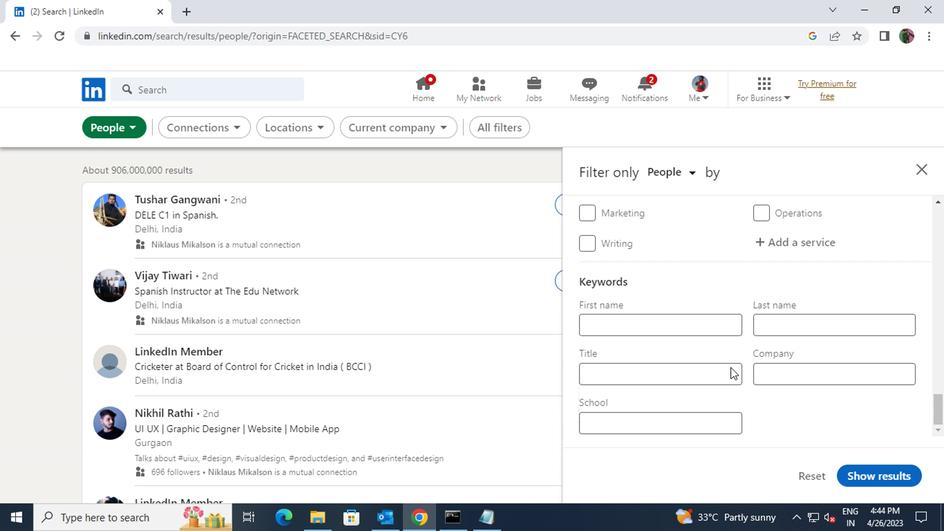 
Action: Mouse scrolled (728, 368) with delta (0, 0)
Screenshot: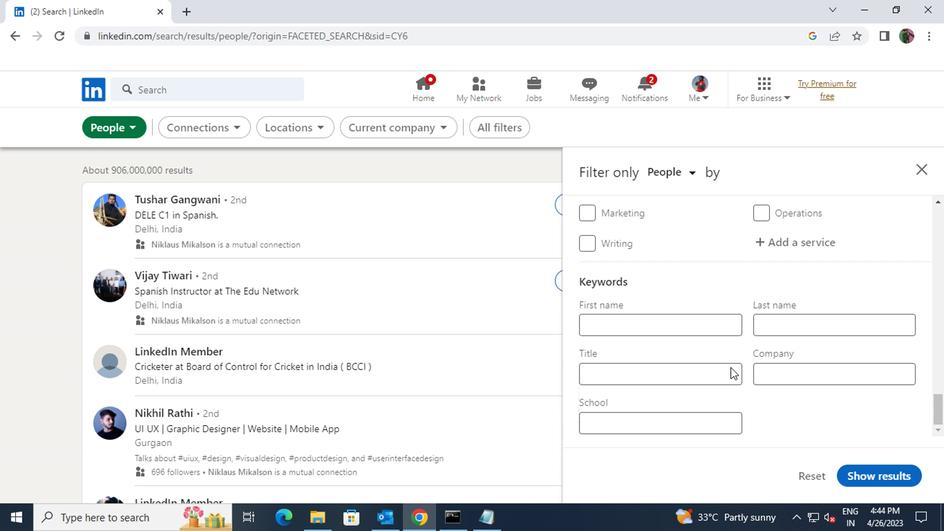 
Action: Mouse scrolled (728, 368) with delta (0, 0)
Screenshot: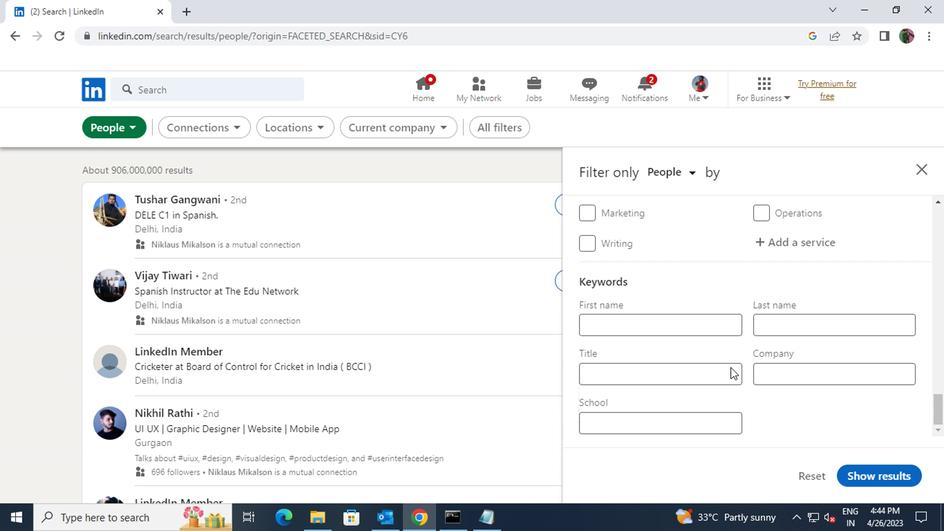 
Action: Mouse moved to (789, 384)
Screenshot: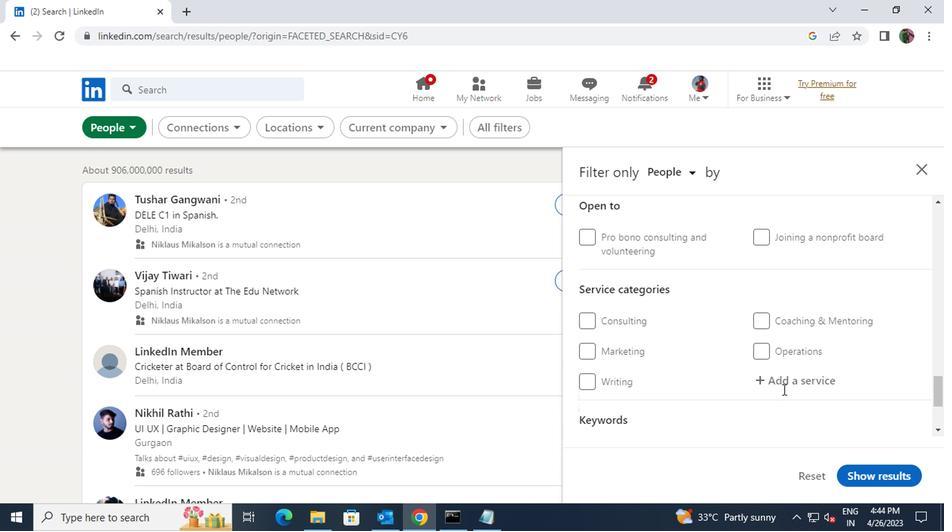 
Action: Mouse pressed left at (789, 384)
Screenshot: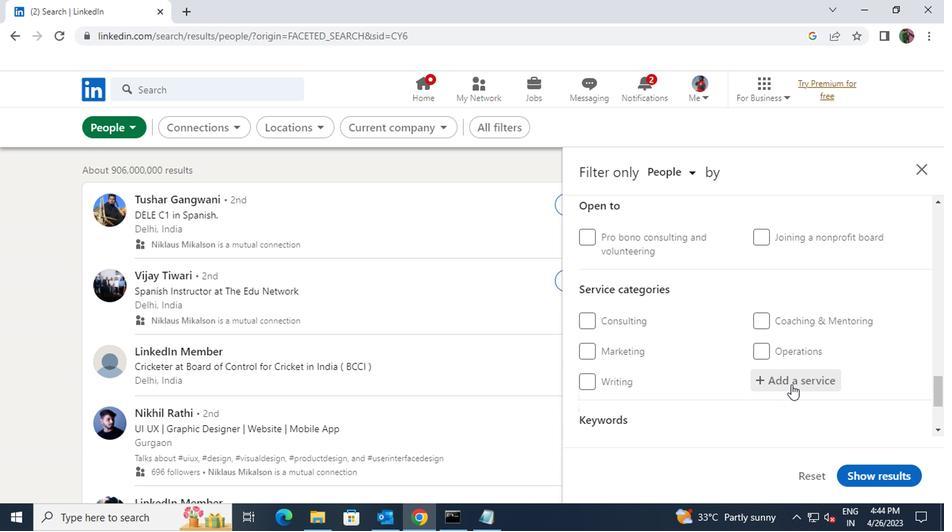 
Action: Key pressed <Key.shift>S<Key.shift>EM
Screenshot: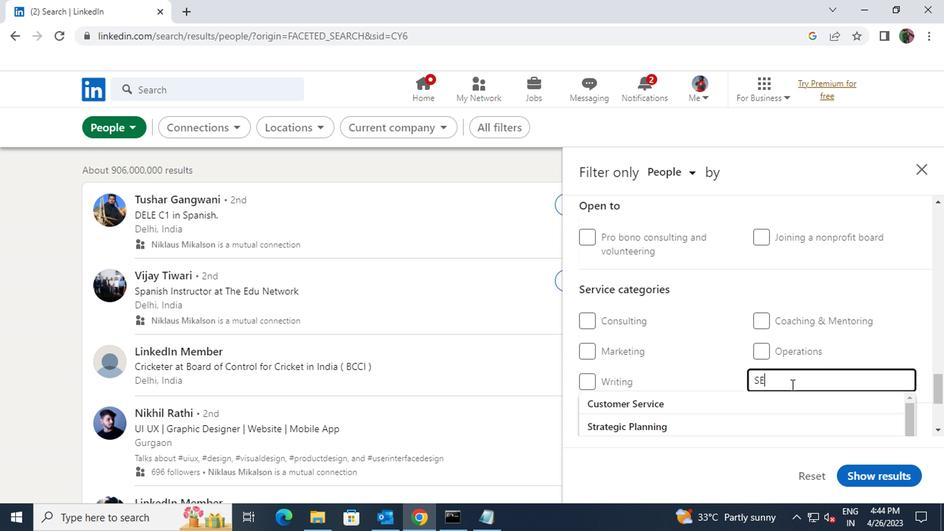 
Action: Mouse moved to (784, 396)
Screenshot: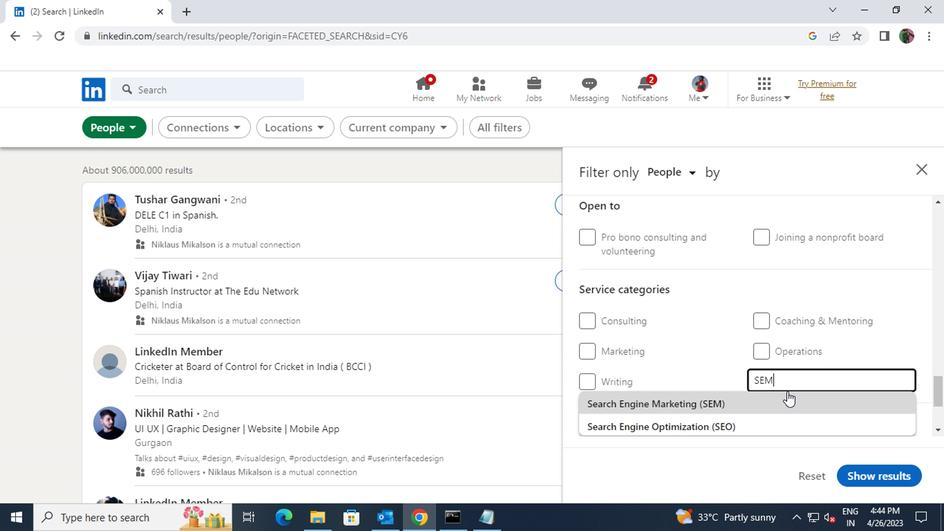 
Action: Mouse pressed left at (784, 396)
Screenshot: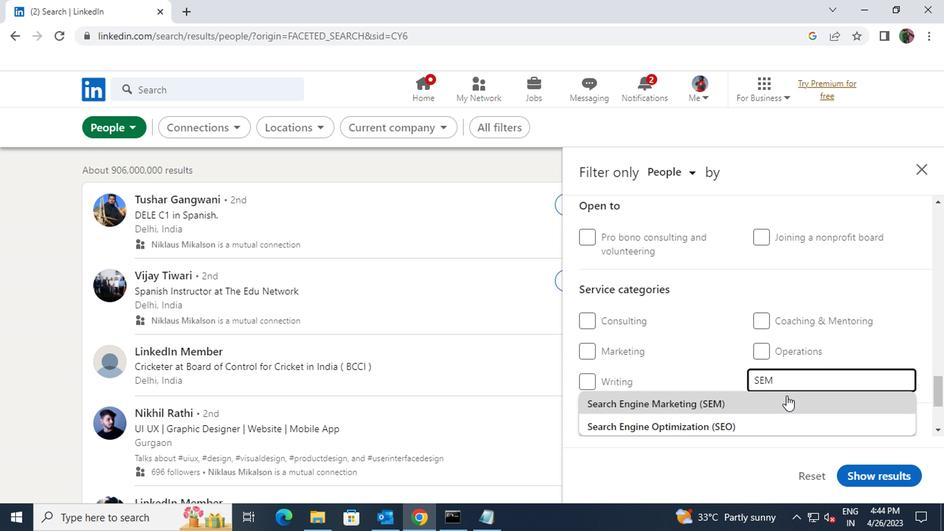 
Action: Mouse scrolled (784, 395) with delta (0, 0)
Screenshot: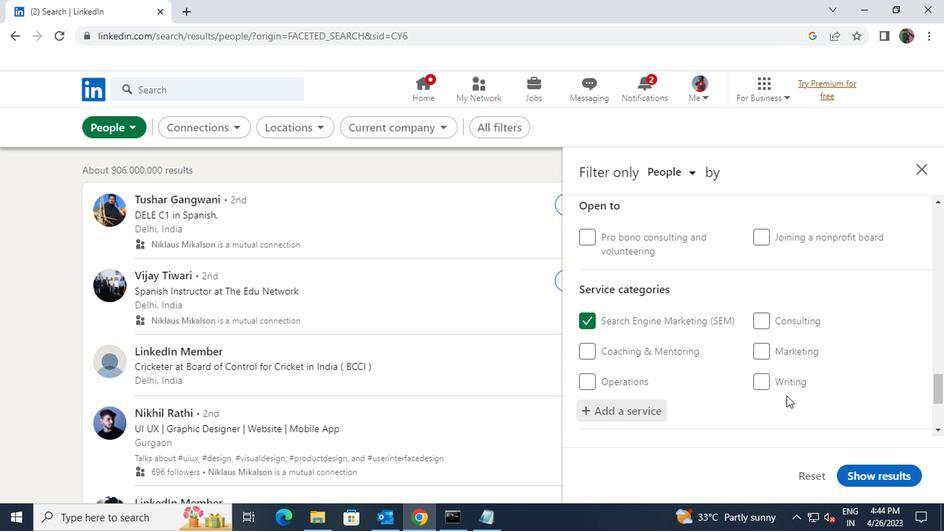 
Action: Mouse scrolled (784, 395) with delta (0, 0)
Screenshot: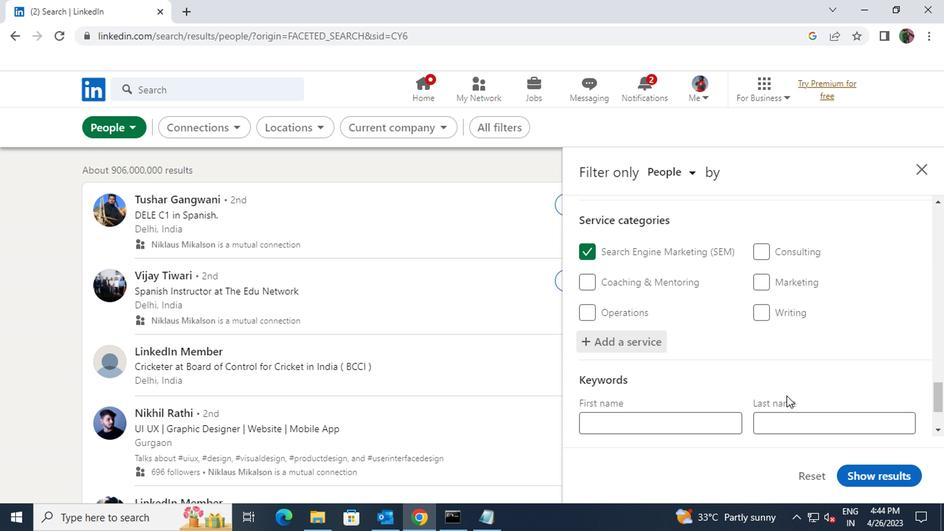 
Action: Mouse moved to (714, 399)
Screenshot: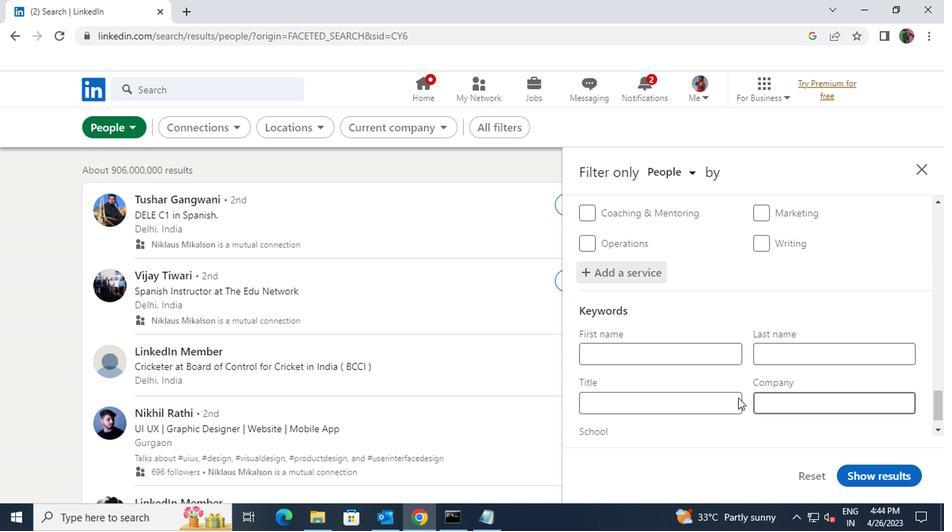 
Action: Mouse pressed left at (714, 399)
Screenshot: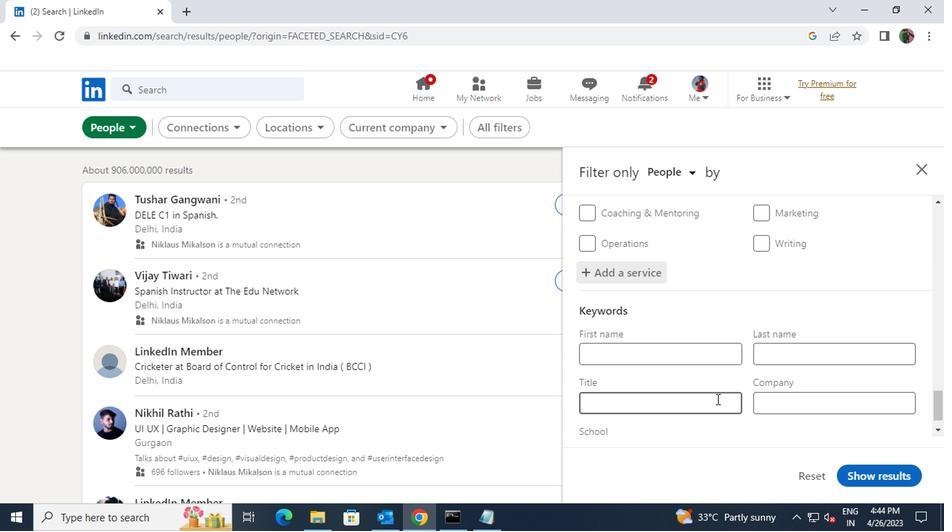 
Action: Key pressed <Key.shift>PHARMACIST
Screenshot: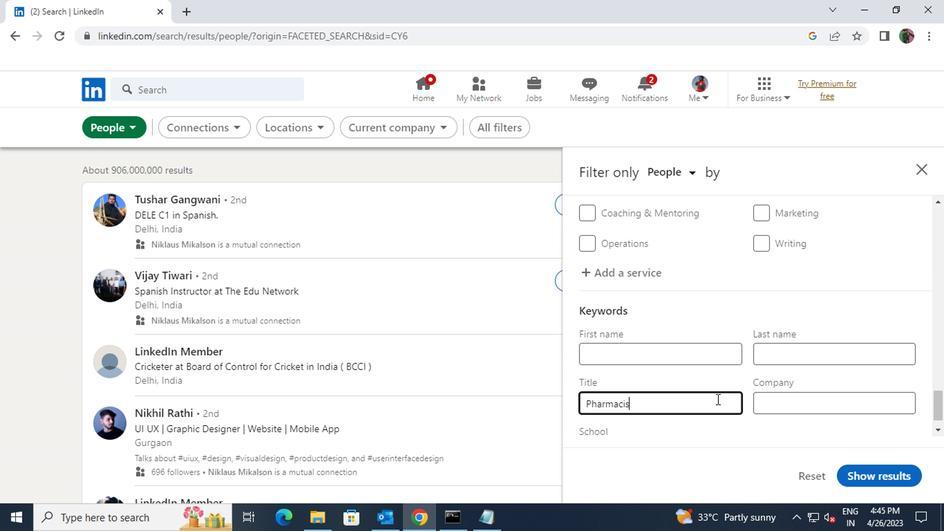 
Action: Mouse scrolled (714, 398) with delta (0, 0)
Screenshot: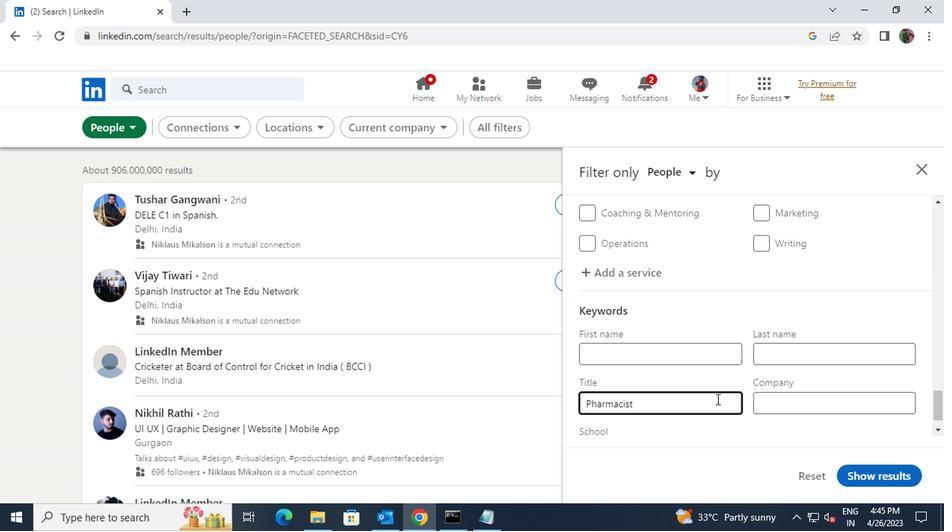 
Action: Mouse scrolled (714, 398) with delta (0, 0)
Screenshot: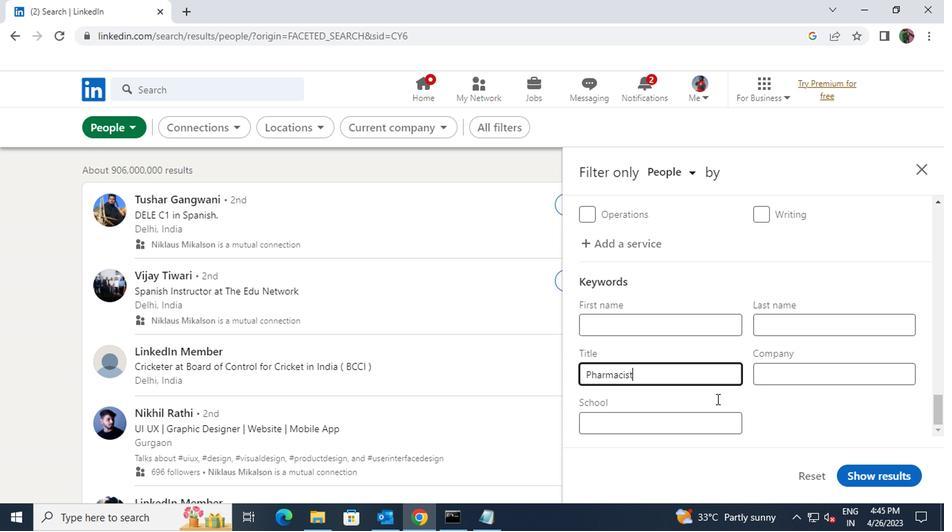 
Action: Mouse scrolled (714, 398) with delta (0, 0)
Screenshot: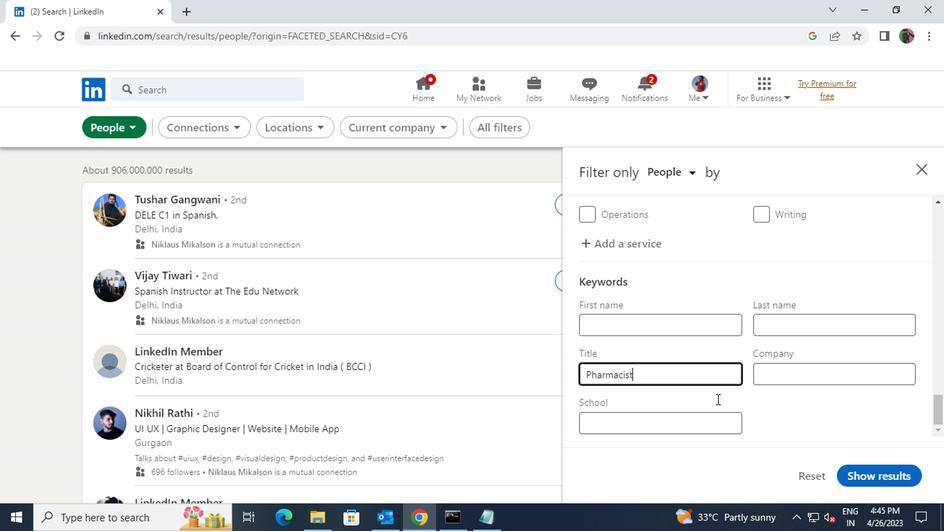 
Action: Mouse moved to (887, 473)
Screenshot: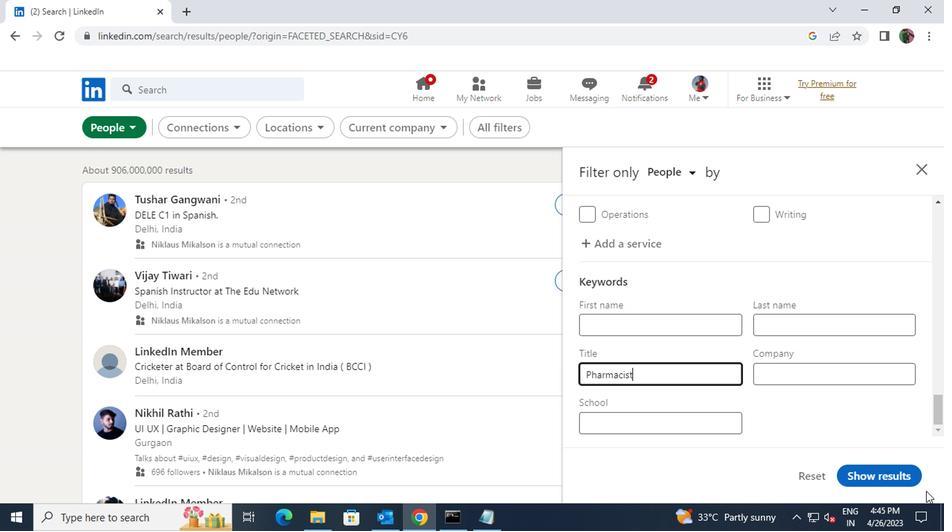 
Action: Mouse pressed left at (887, 473)
Screenshot: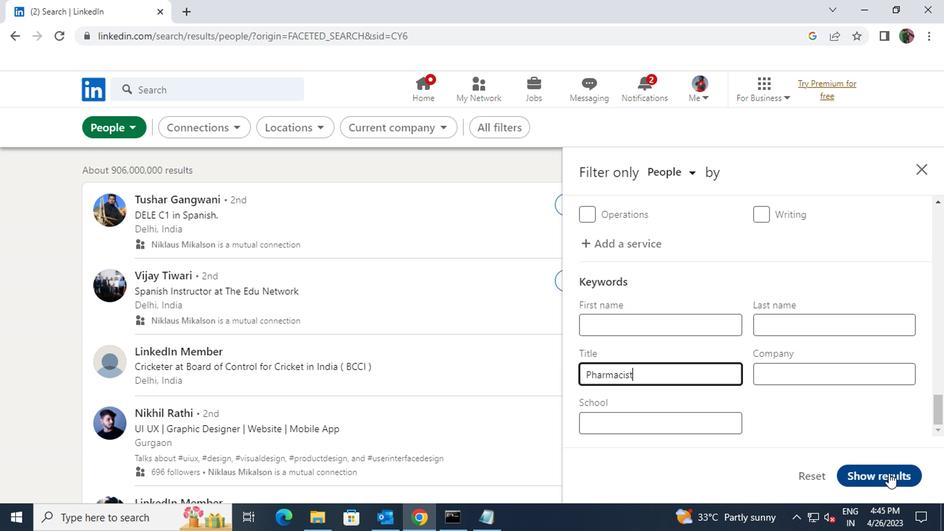 
